 Task: Create a due date automation trigger when advanced on, 2 working days before a card is due add fields without custom field "Resume" set to a date less than 1 days from now at 11:00 AM.
Action: Mouse moved to (981, 213)
Screenshot: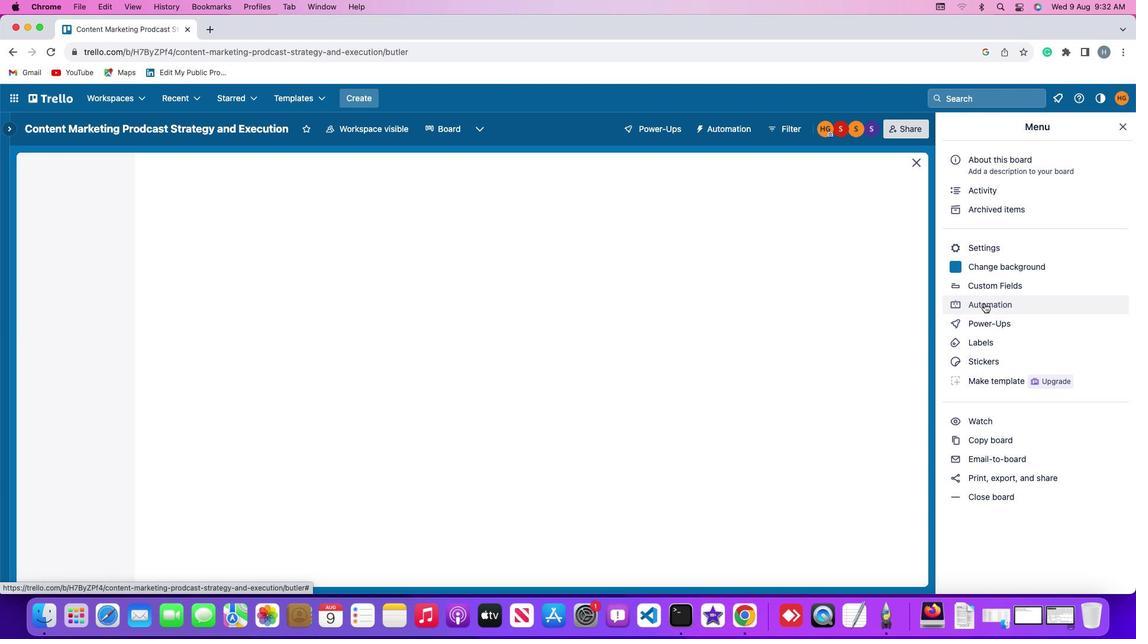 
Action: Mouse pressed left at (981, 213)
Screenshot: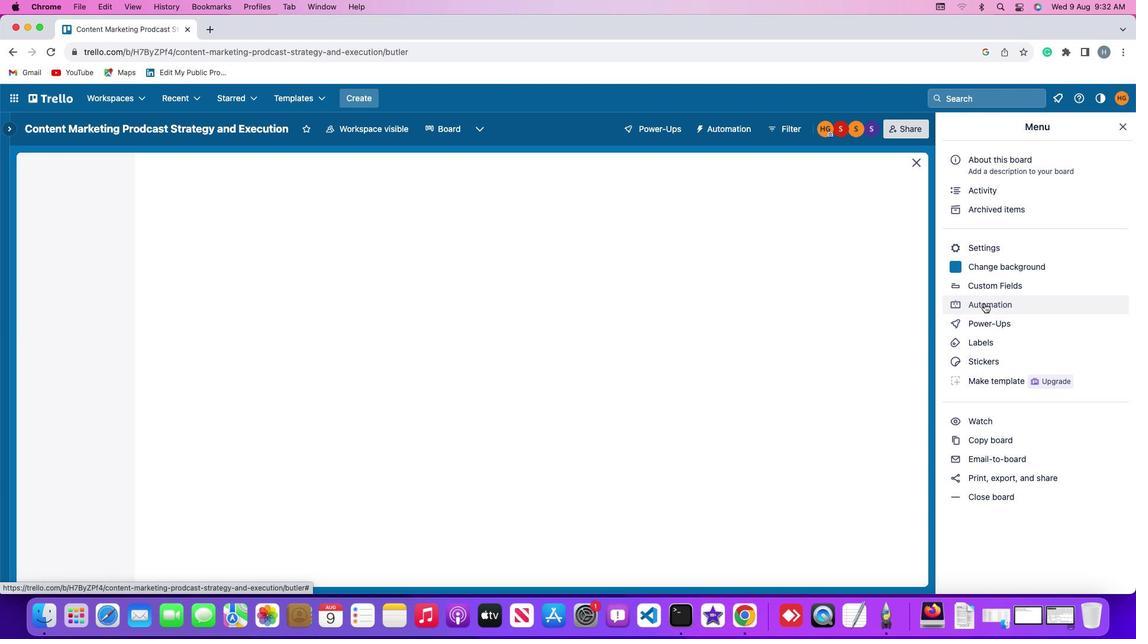 
Action: Mouse pressed left at (981, 213)
Screenshot: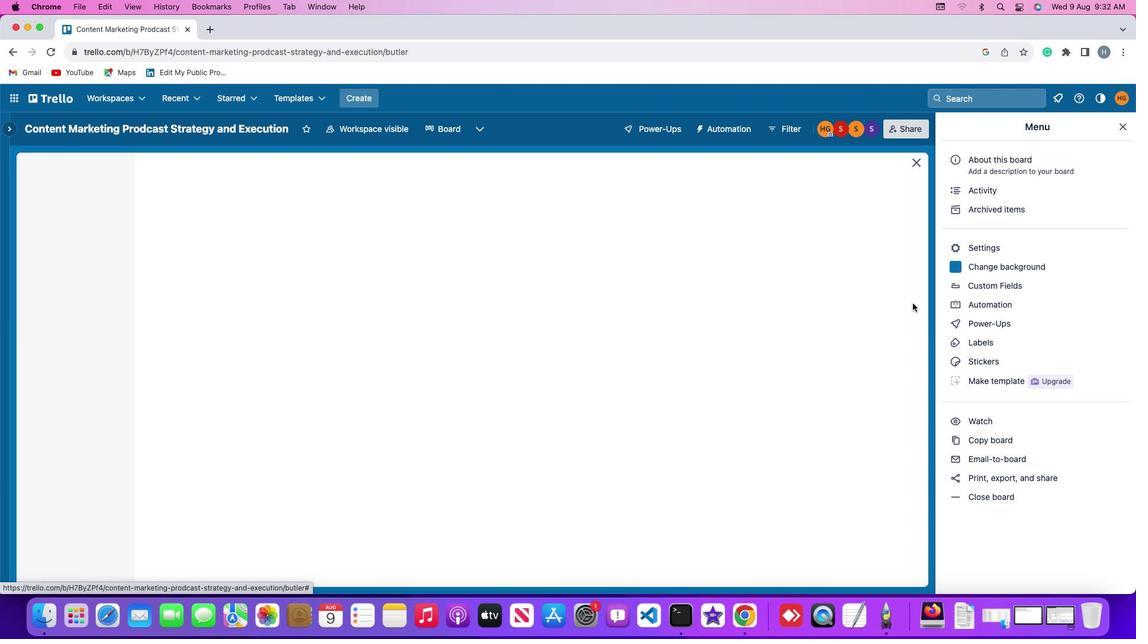 
Action: Mouse moved to (781, 186)
Screenshot: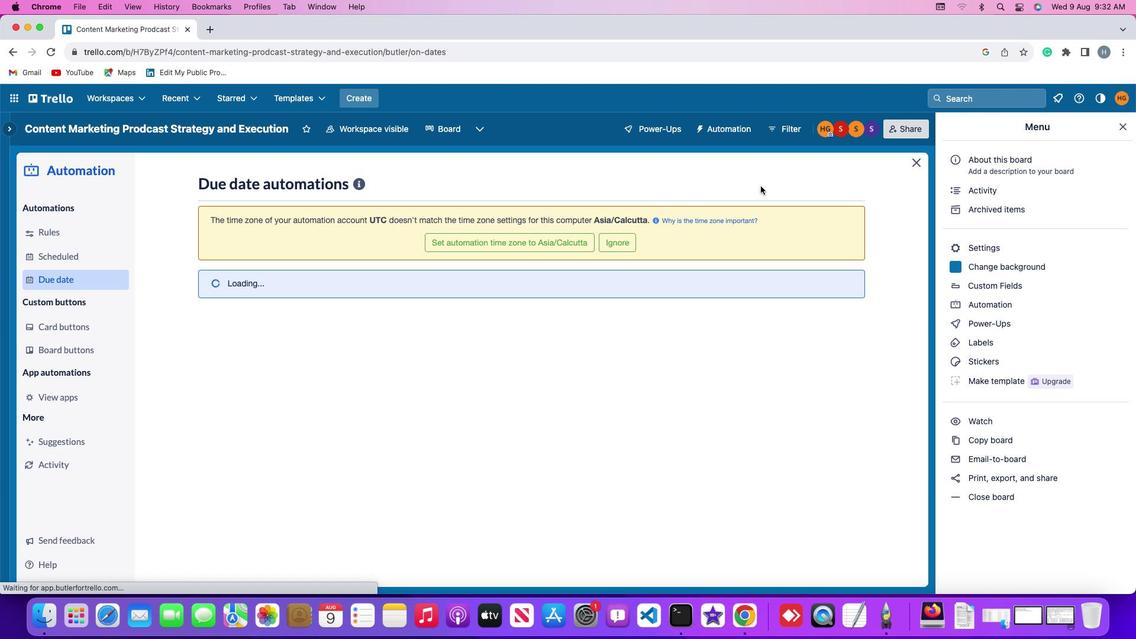 
Action: Mouse pressed left at (781, 186)
Screenshot: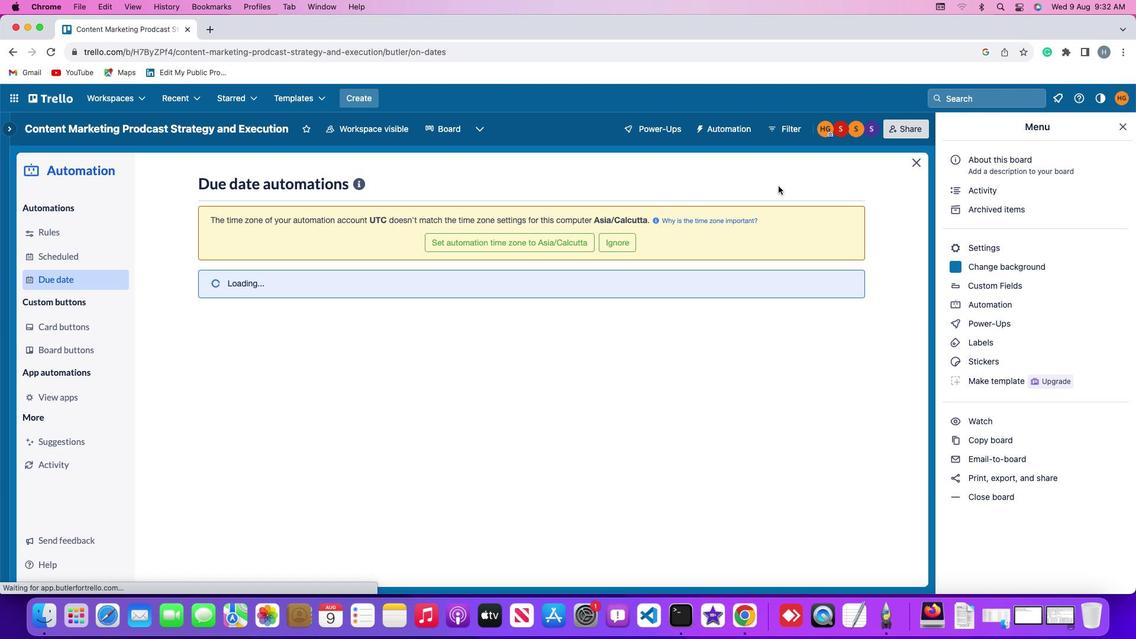
Action: Mouse moved to (939, 71)
Screenshot: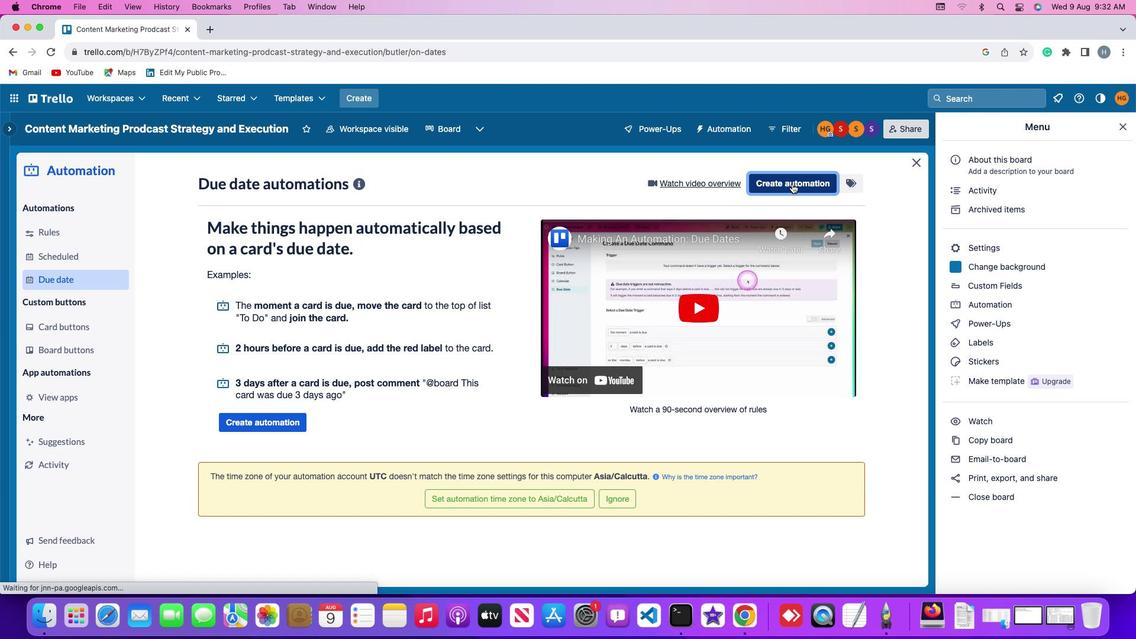 
Action: Mouse pressed left at (939, 71)
Screenshot: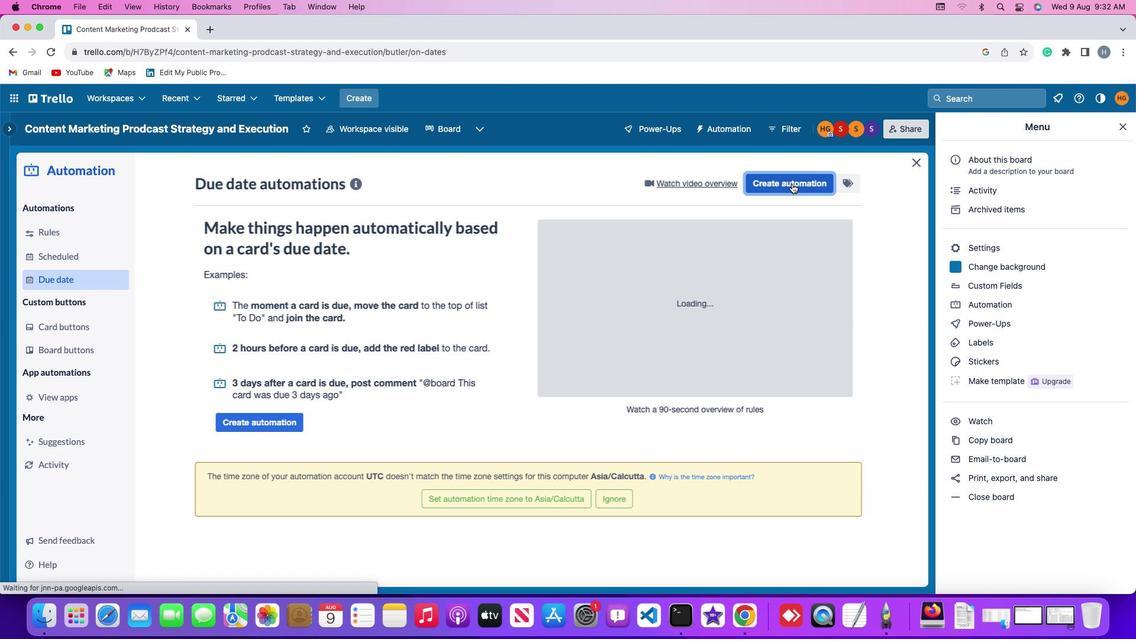 
Action: Mouse moved to (852, 210)
Screenshot: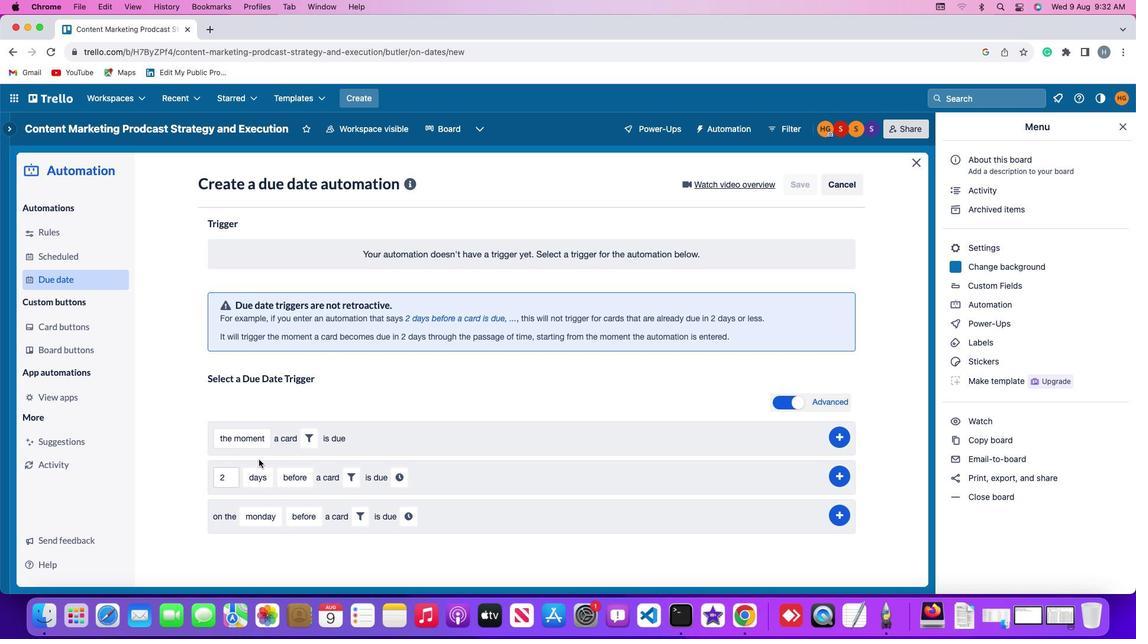 
Action: Mouse pressed left at (852, 210)
Screenshot: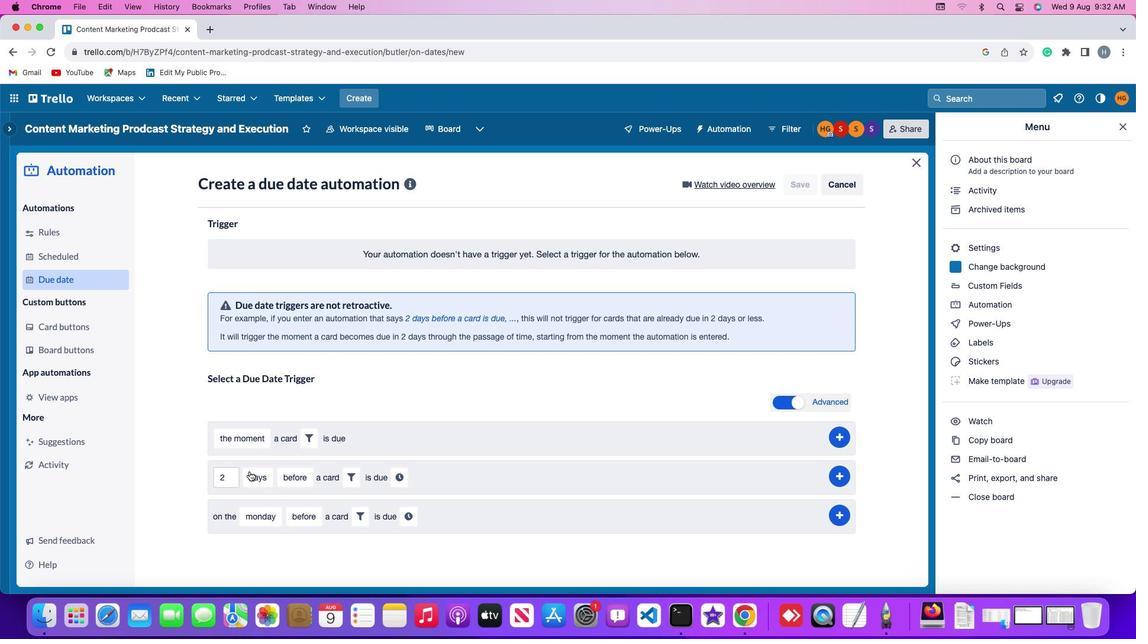 
Action: Mouse moved to (820, 423)
Screenshot: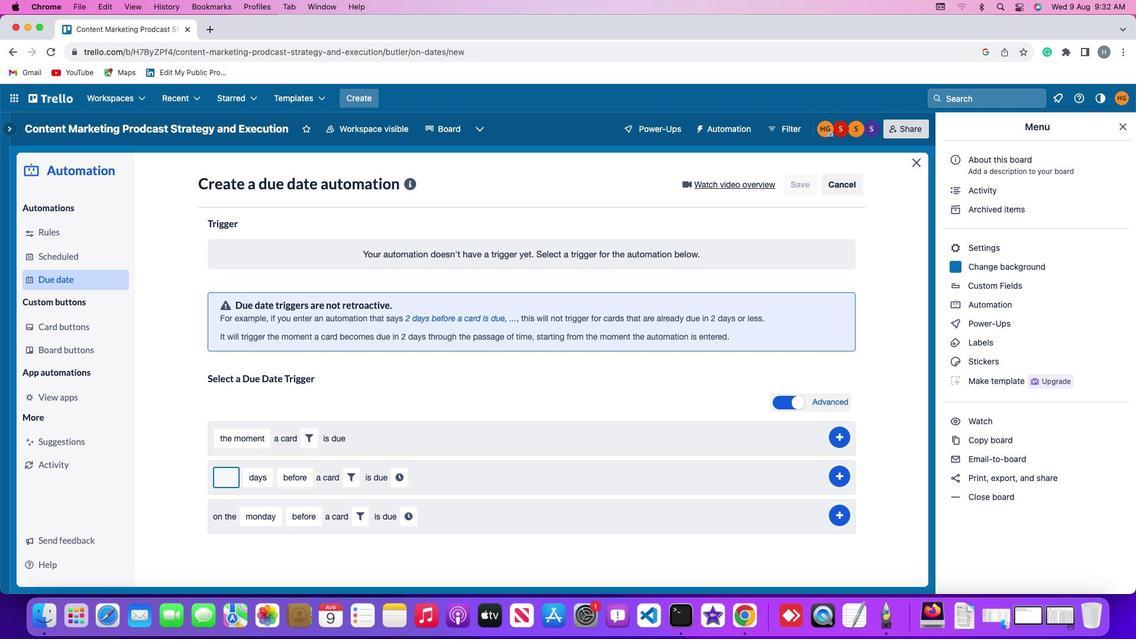
Action: Mouse pressed left at (820, 423)
Screenshot: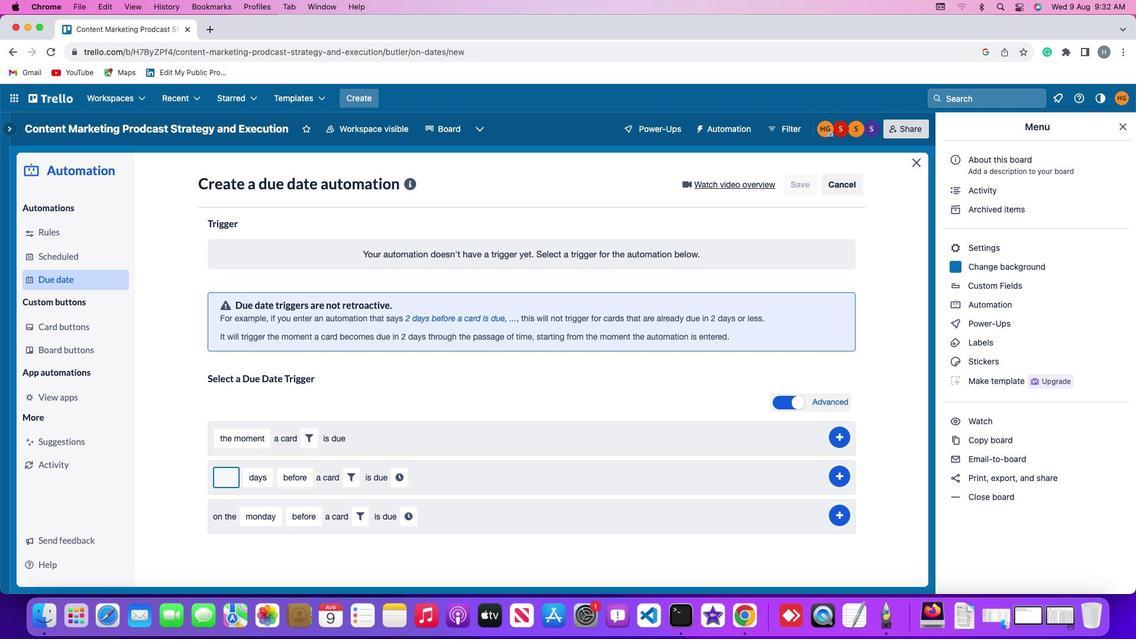 
Action: Key pressed Key.backspace'2'
Screenshot: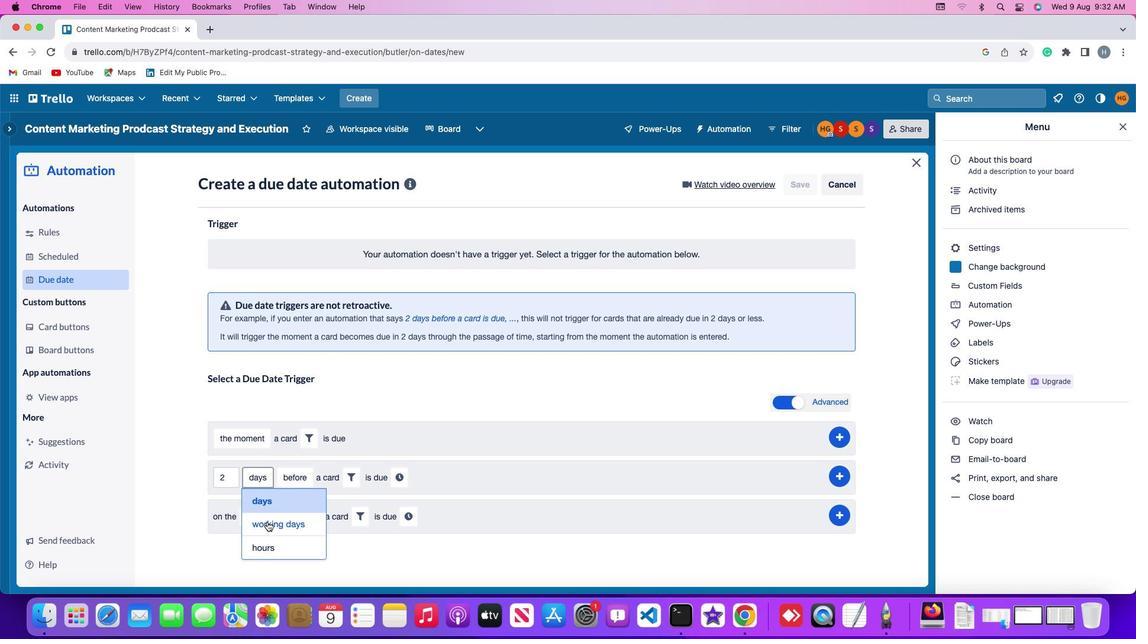 
Action: Mouse moved to (827, 424)
Screenshot: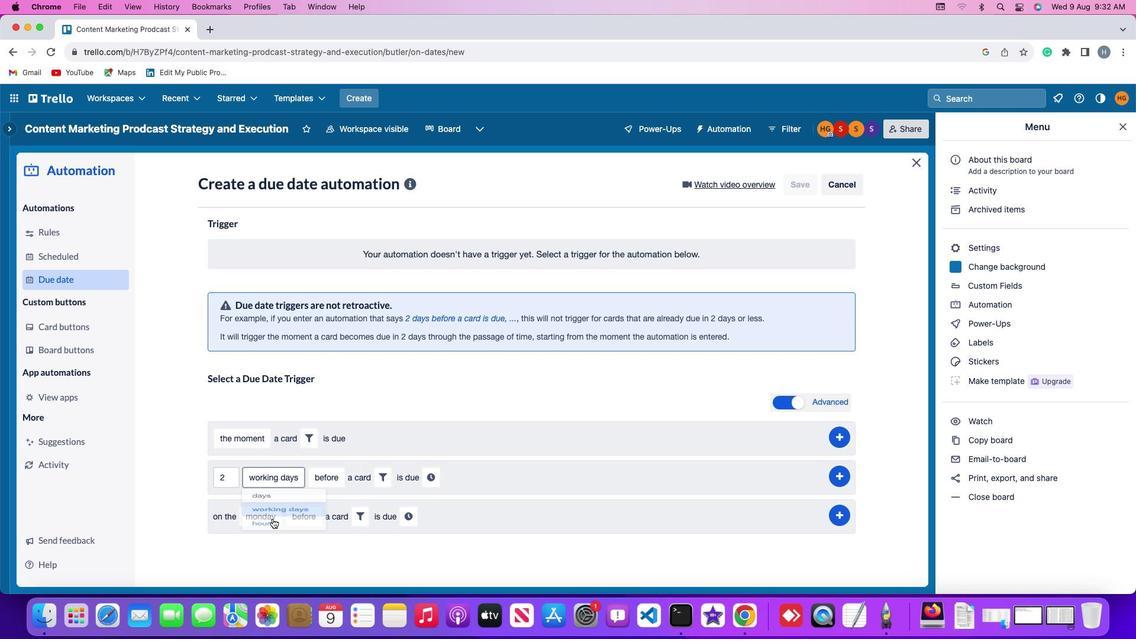 
Action: Mouse pressed left at (827, 424)
Screenshot: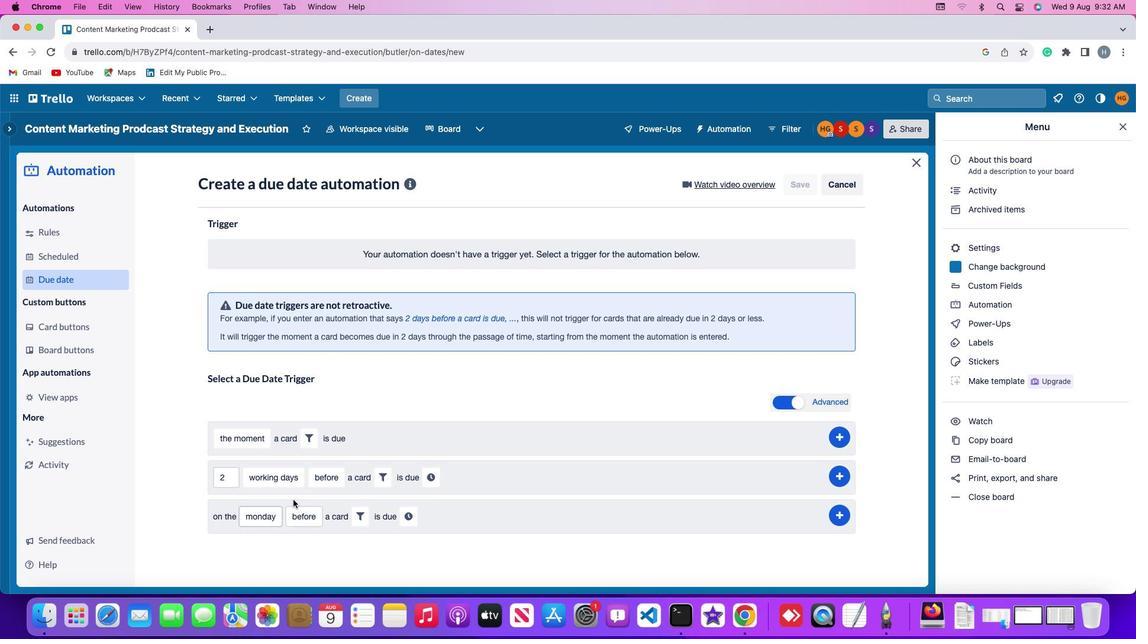 
Action: Mouse moved to (826, 475)
Screenshot: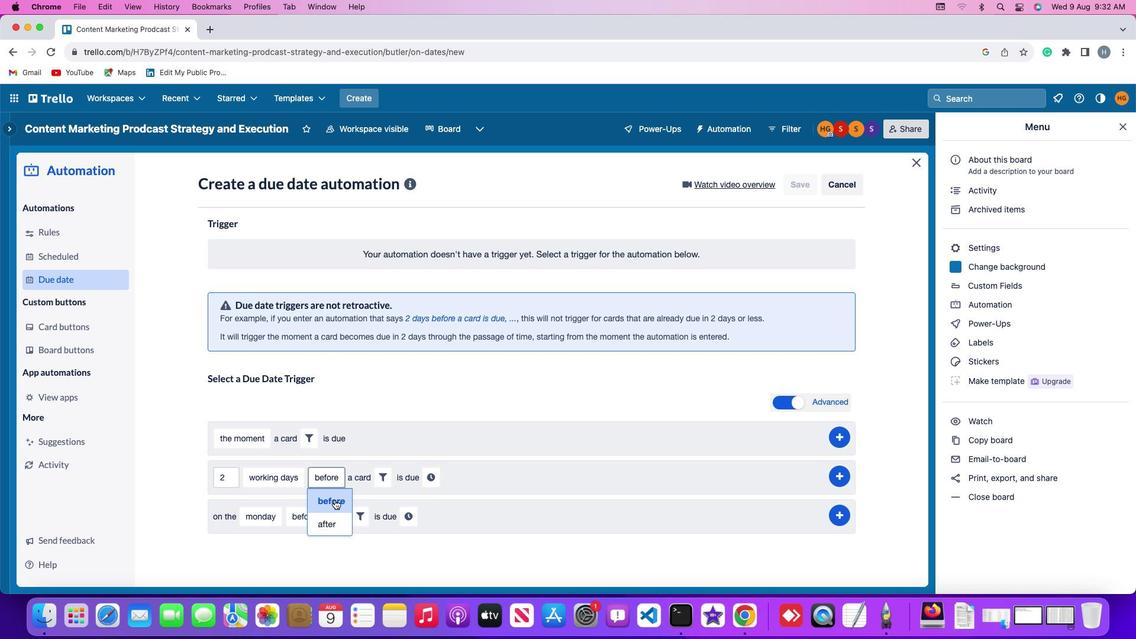 
Action: Mouse pressed left at (826, 475)
Screenshot: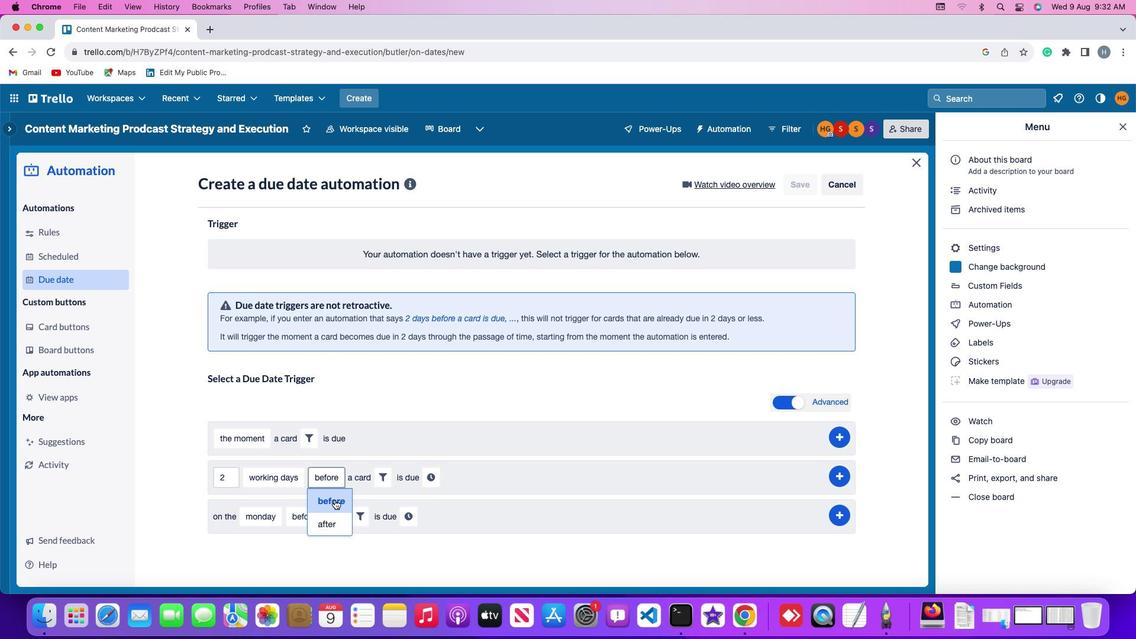 
Action: Mouse moved to (840, 420)
Screenshot: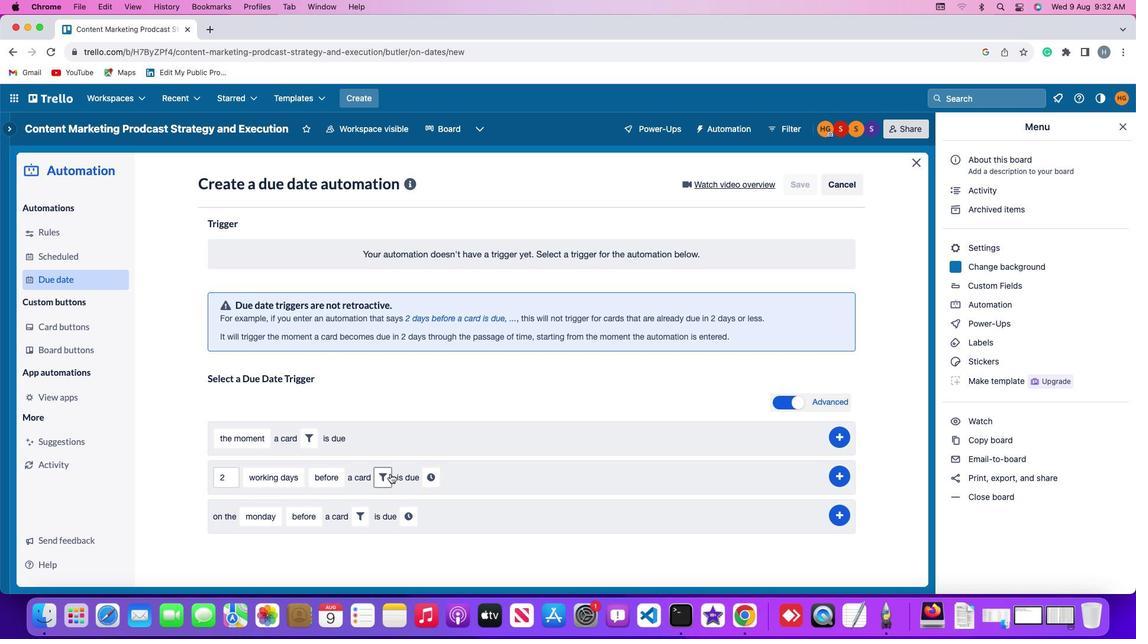 
Action: Mouse pressed left at (840, 420)
Screenshot: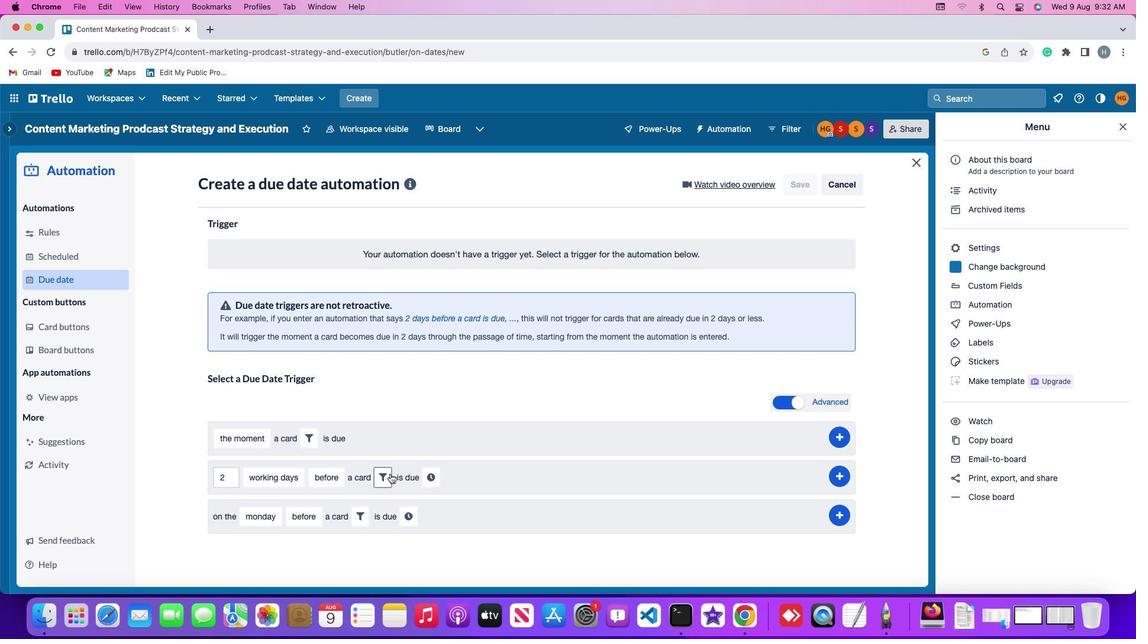 
Action: Mouse moved to (840, 449)
Screenshot: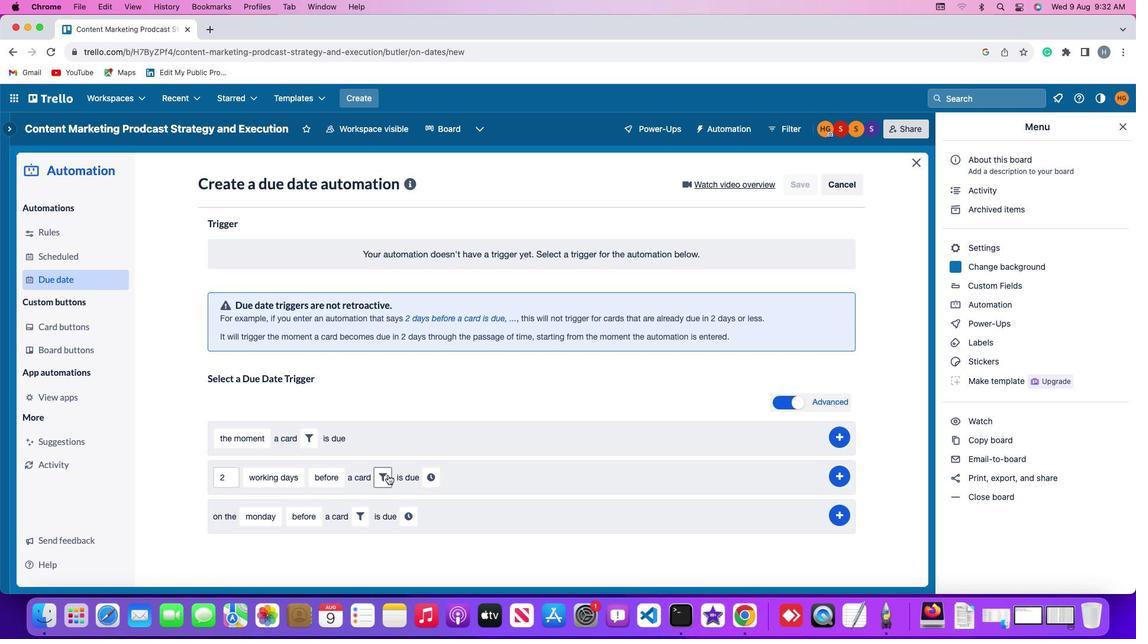 
Action: Mouse pressed left at (840, 449)
Screenshot: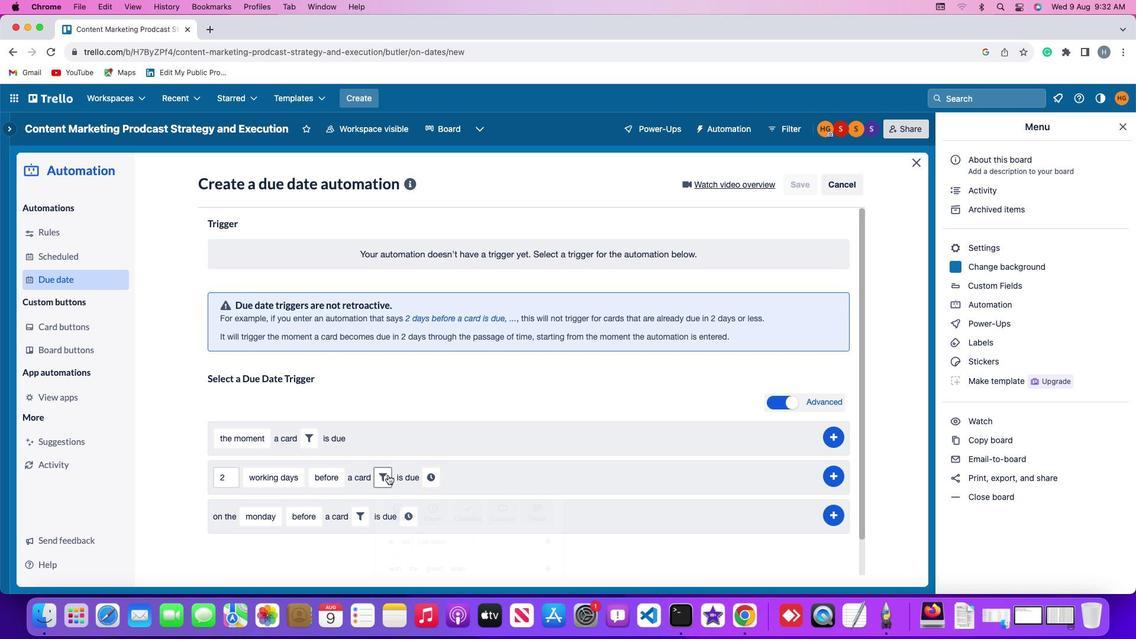 
Action: Mouse moved to (852, 418)
Screenshot: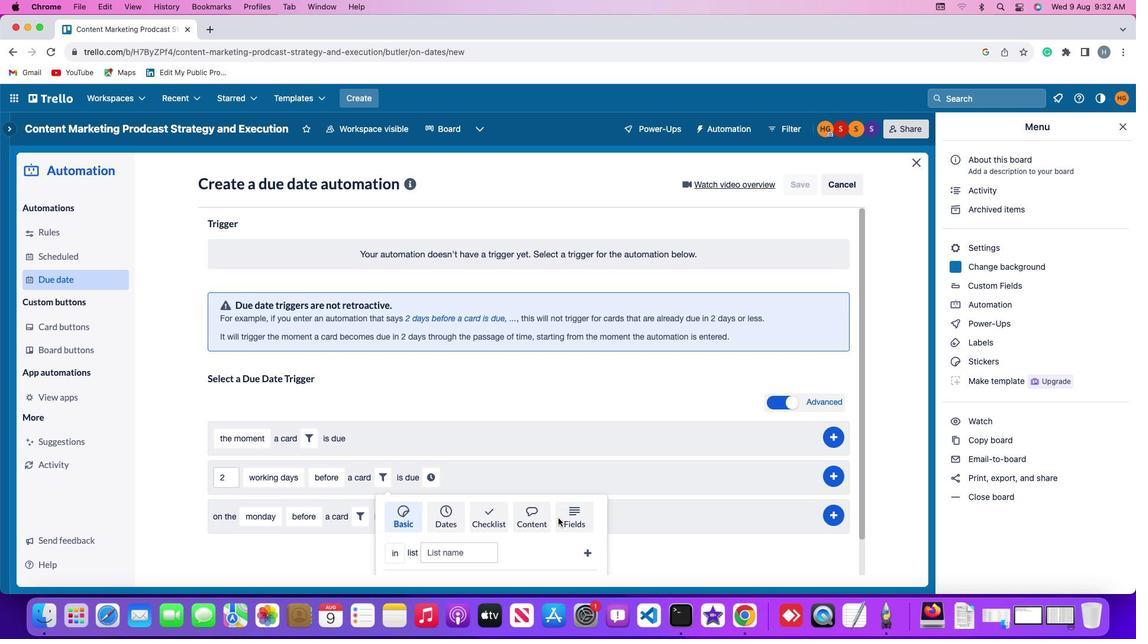
Action: Mouse pressed left at (852, 418)
Screenshot: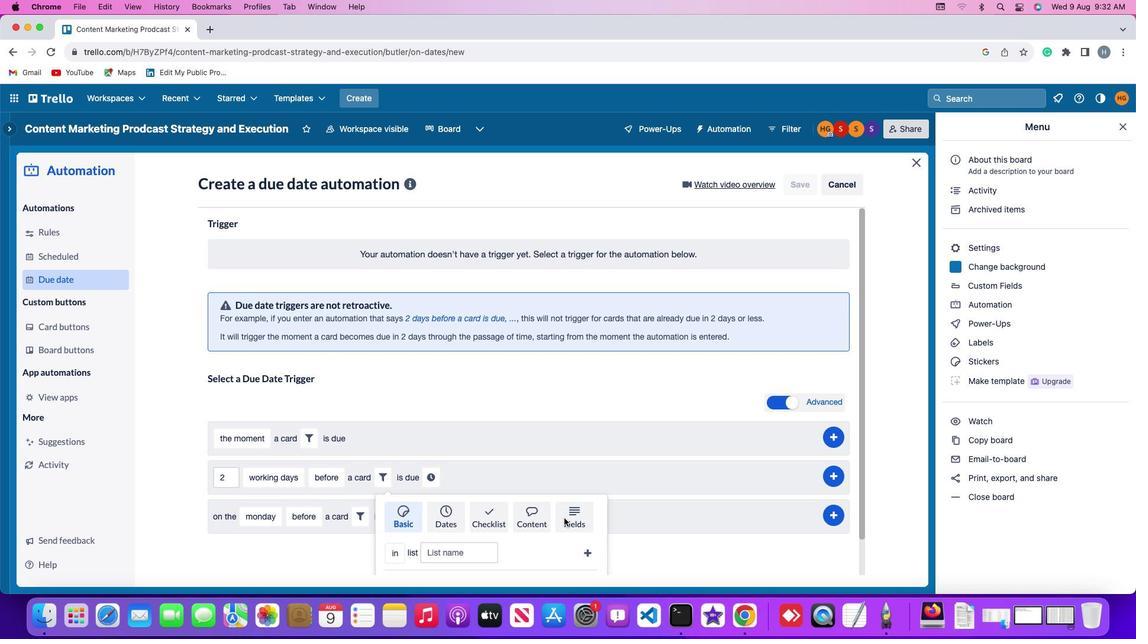
Action: Mouse moved to (891, 468)
Screenshot: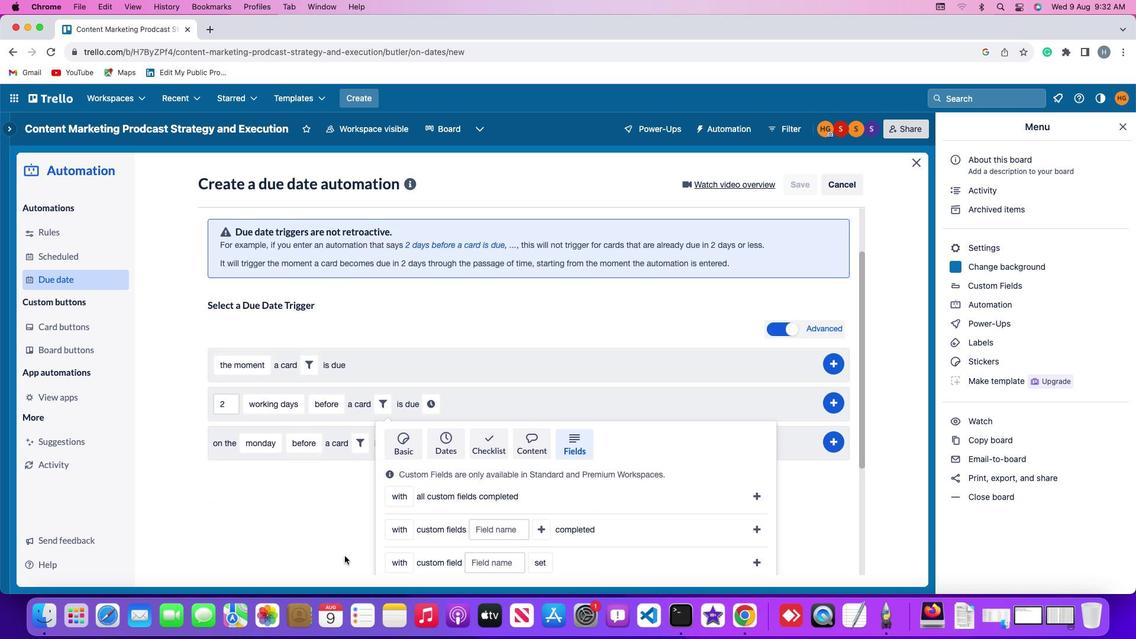 
Action: Mouse pressed left at (891, 468)
Screenshot: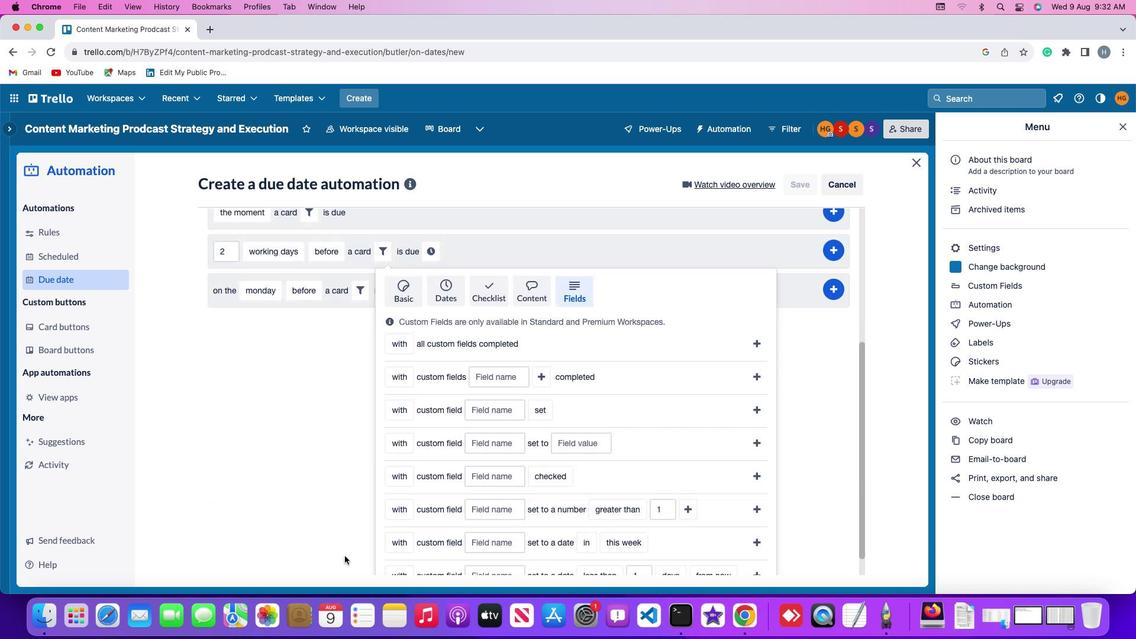 
Action: Mouse moved to (843, 516)
Screenshot: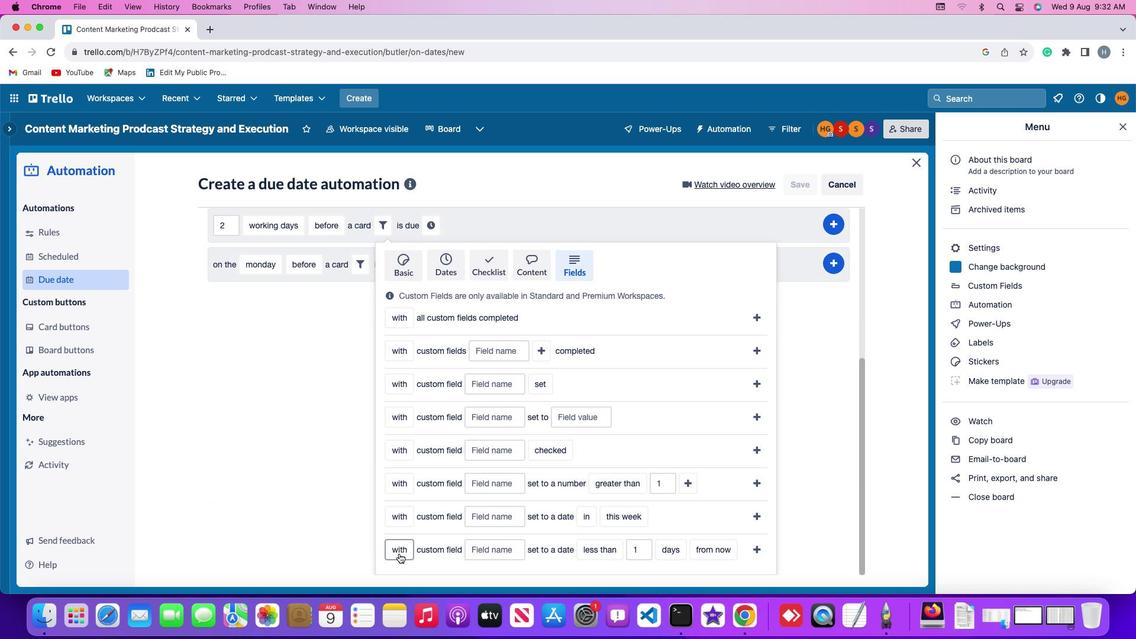 
Action: Mouse scrolled (843, 516) with delta (768, -148)
Screenshot: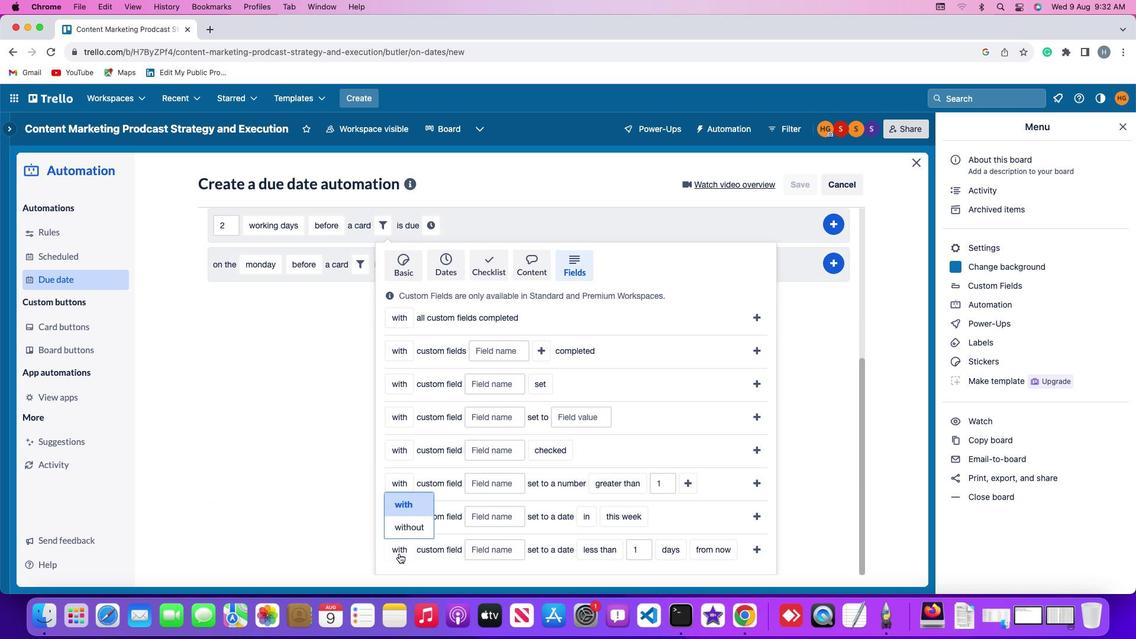 
Action: Mouse scrolled (843, 516) with delta (768, -148)
Screenshot: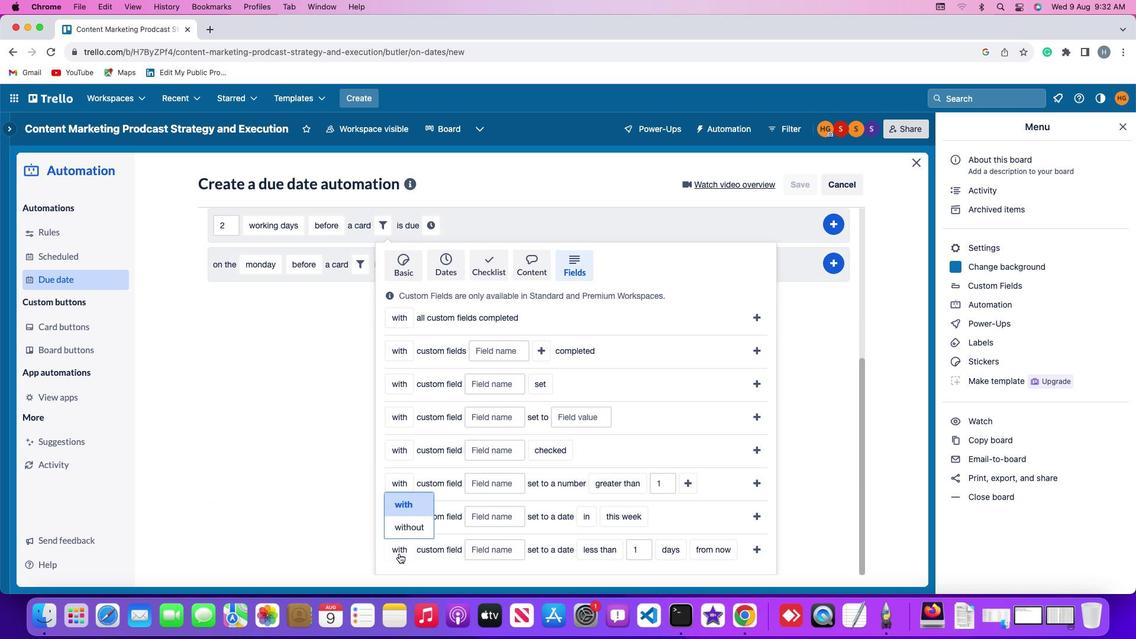 
Action: Mouse scrolled (843, 516) with delta (768, -150)
Screenshot: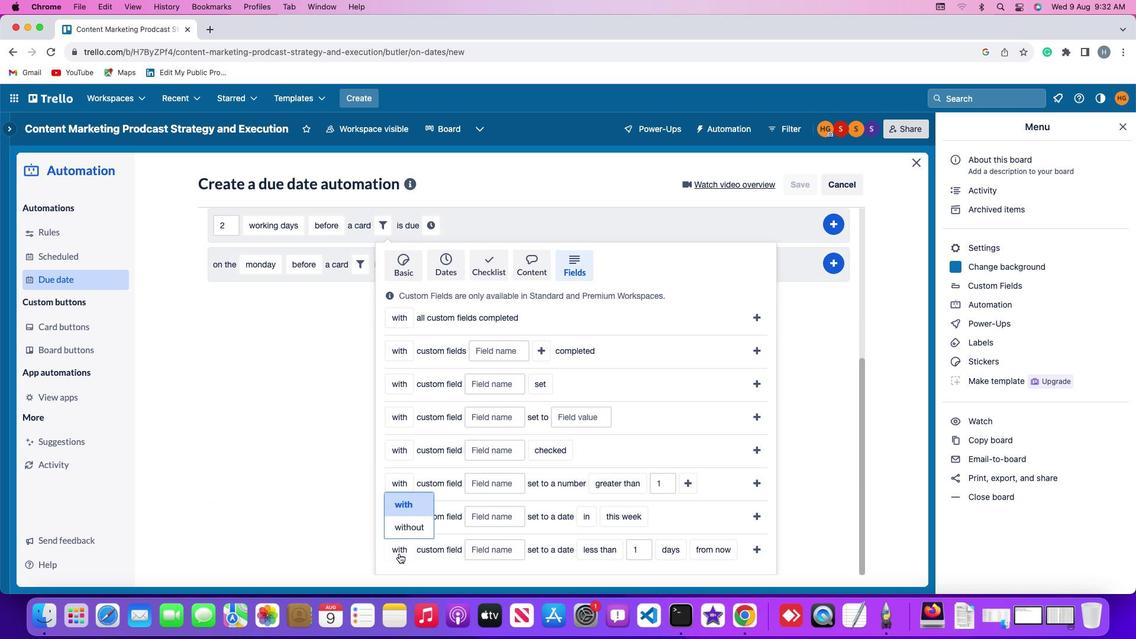 
Action: Mouse scrolled (843, 516) with delta (768, -151)
Screenshot: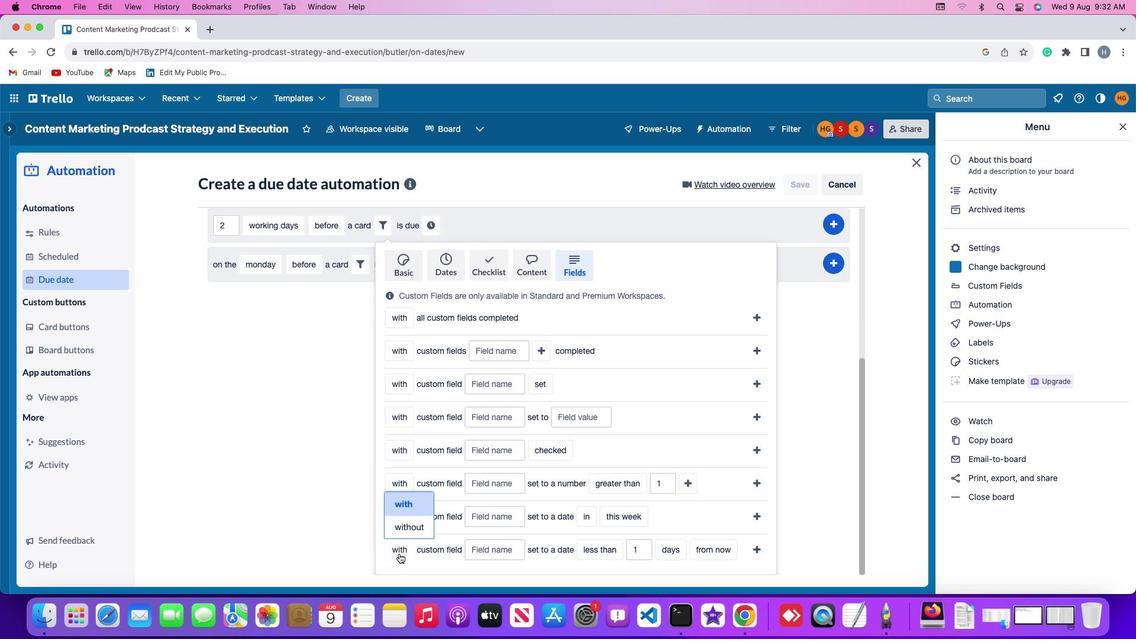 
Action: Mouse scrolled (843, 516) with delta (768, -152)
Screenshot: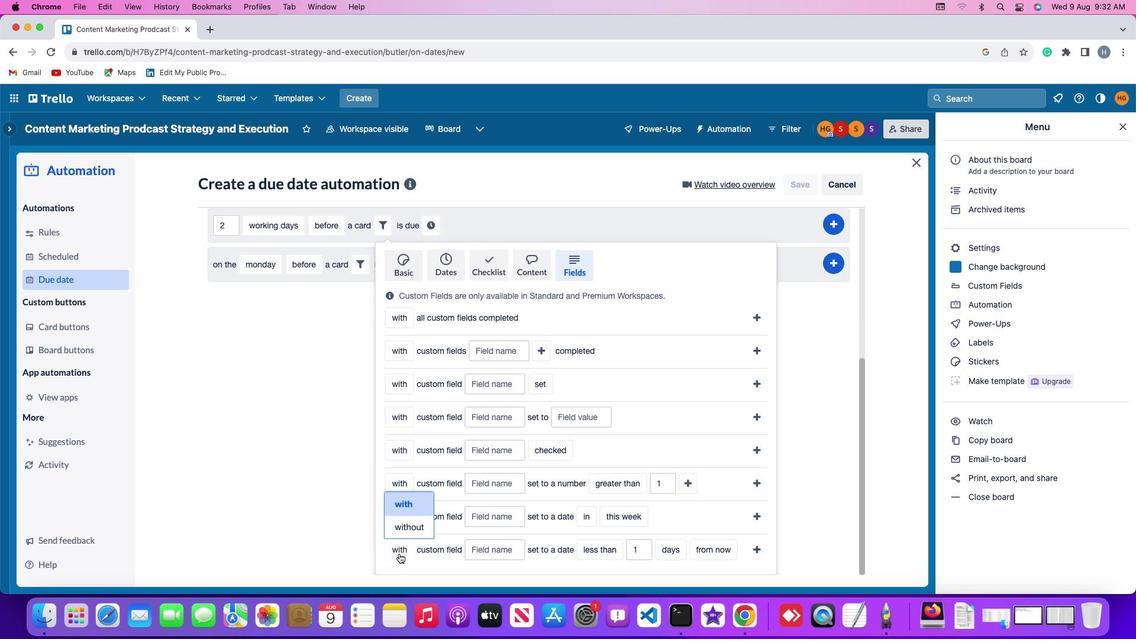 
Action: Mouse scrolled (843, 516) with delta (768, -153)
Screenshot: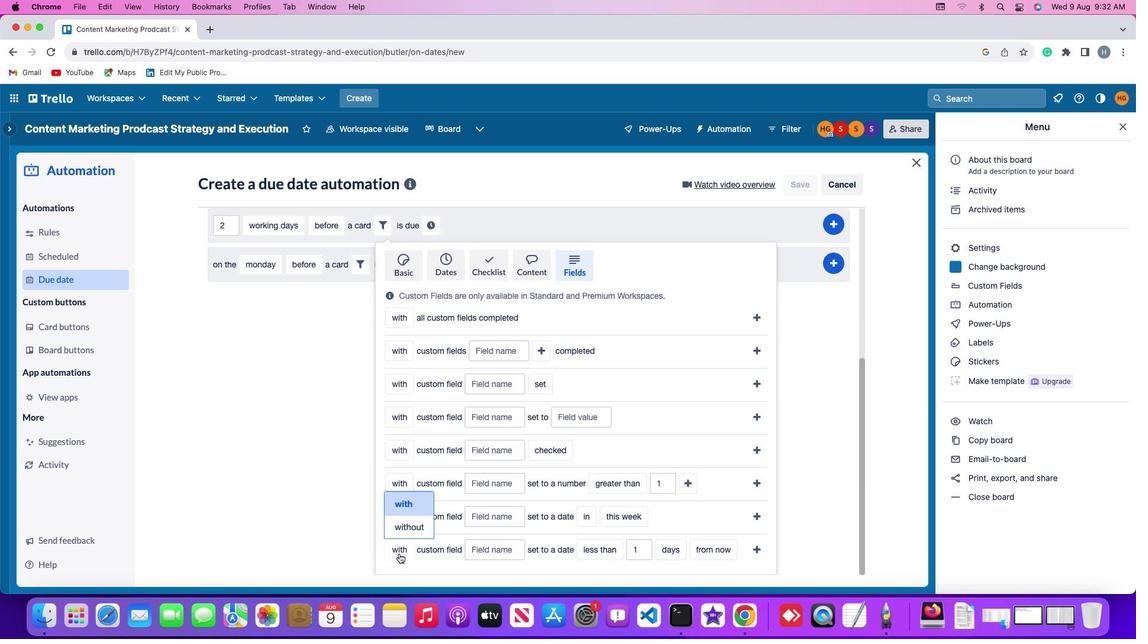
Action: Mouse scrolled (843, 516) with delta (768, -153)
Screenshot: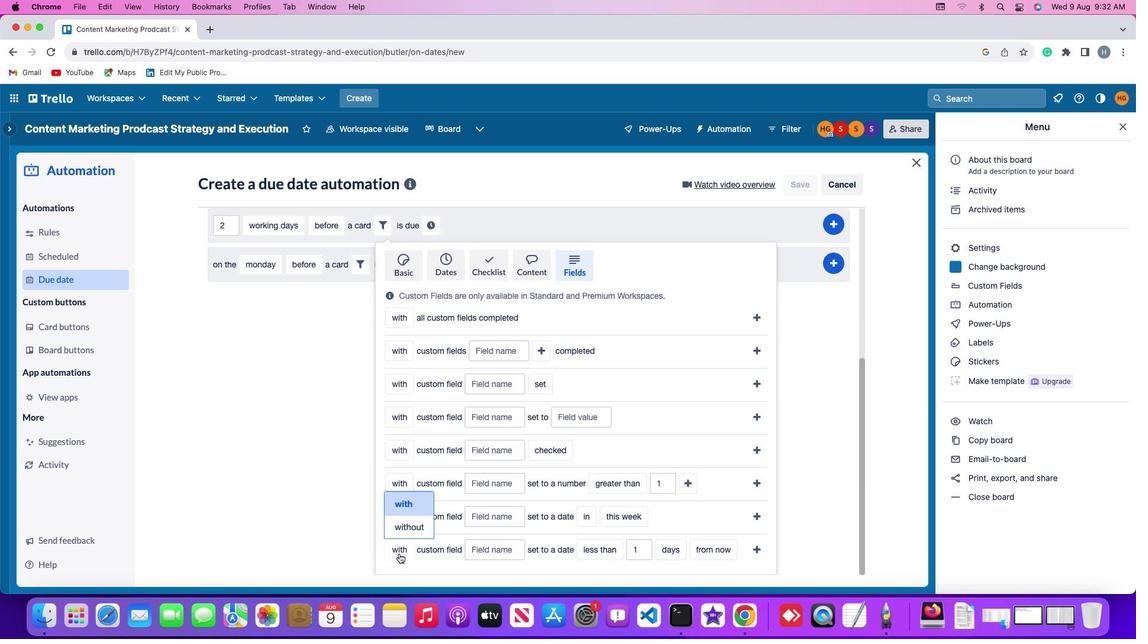 
Action: Mouse scrolled (843, 516) with delta (768, -148)
Screenshot: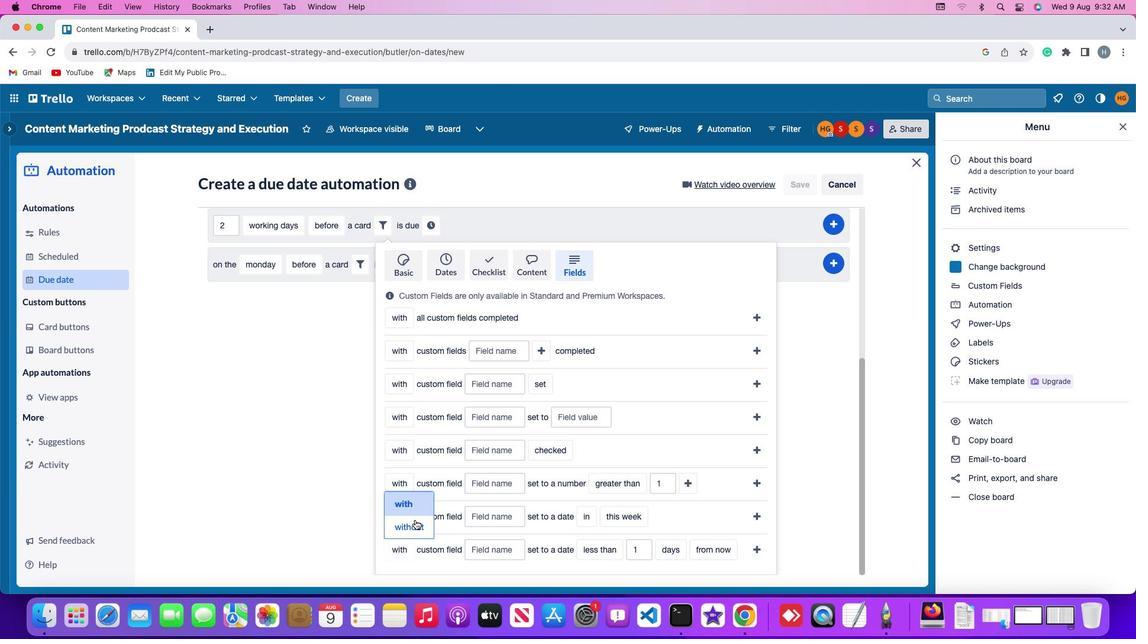 
Action: Mouse scrolled (843, 516) with delta (768, -148)
Screenshot: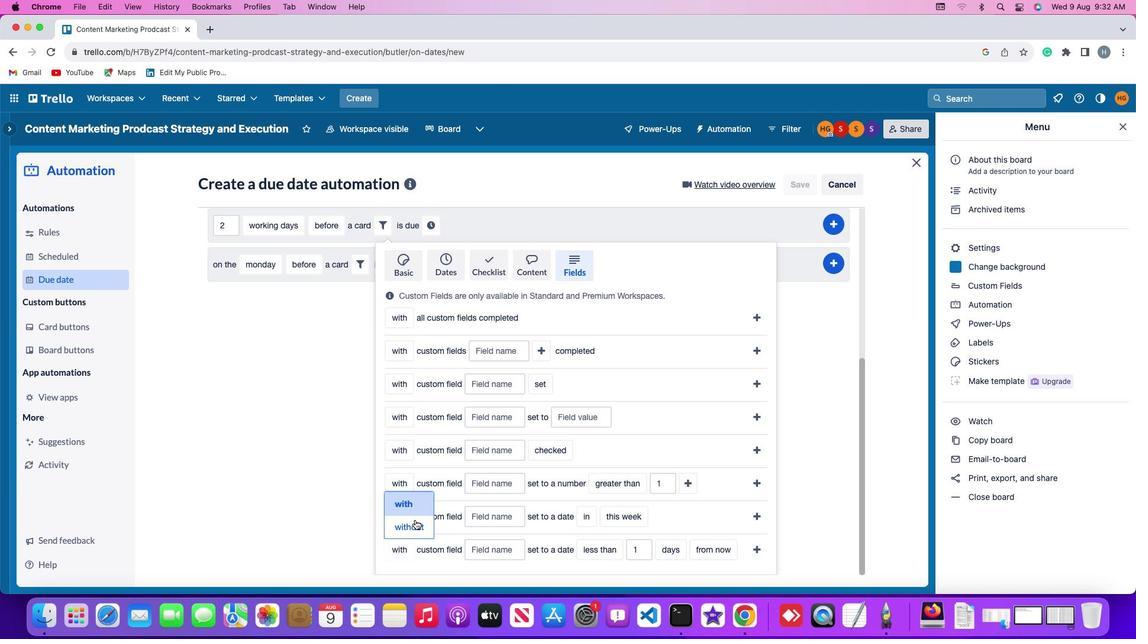 
Action: Mouse scrolled (843, 516) with delta (768, -150)
Screenshot: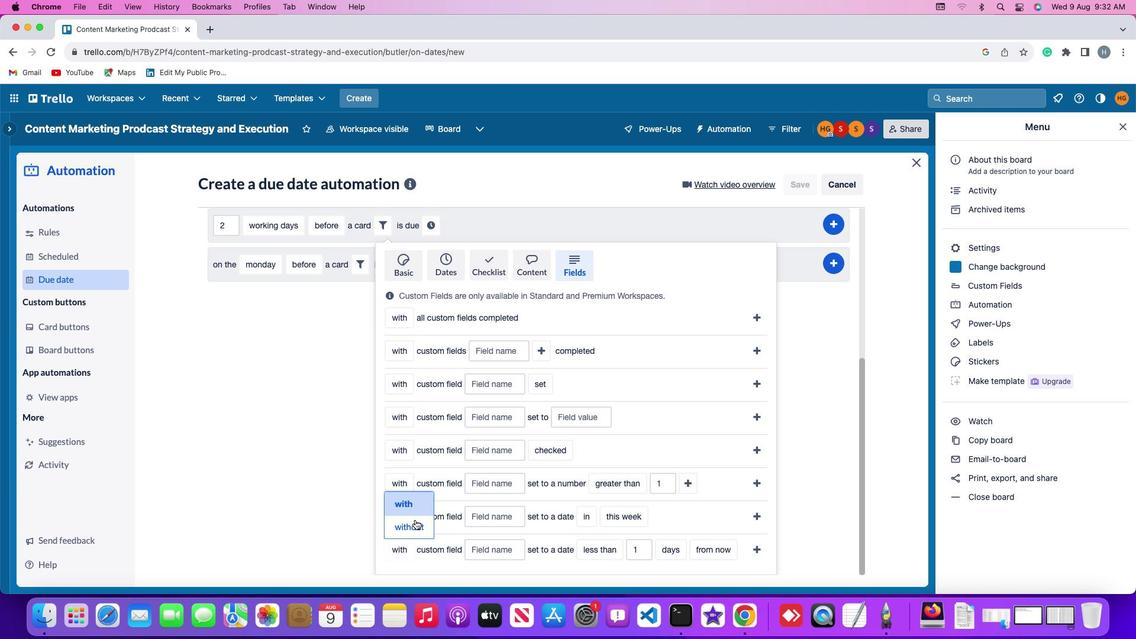 
Action: Mouse scrolled (843, 516) with delta (768, -151)
Screenshot: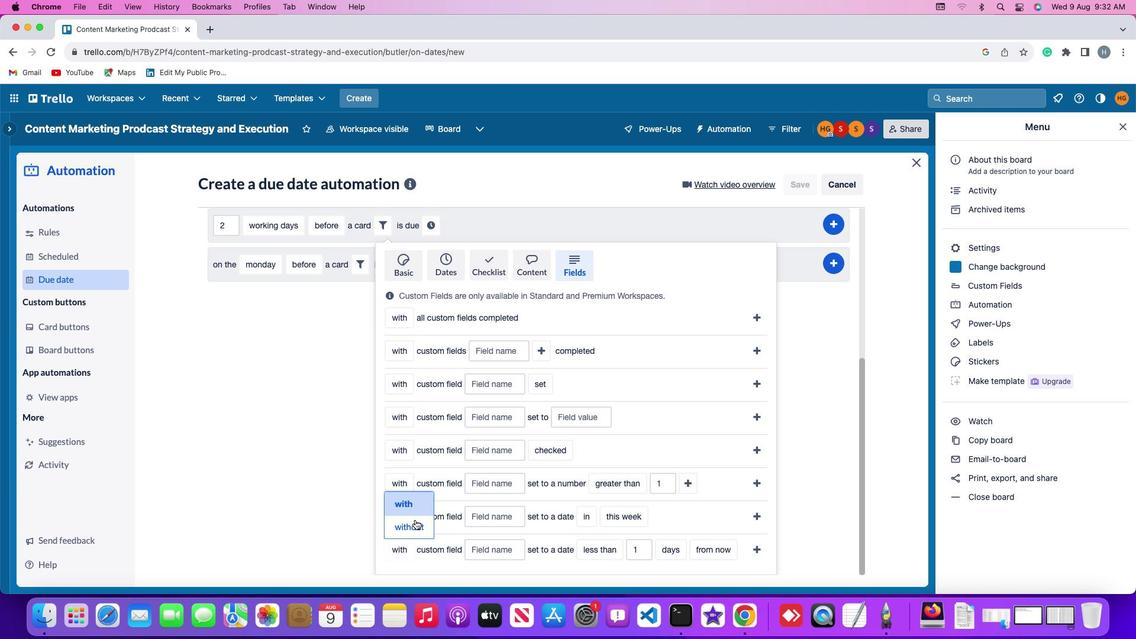 
Action: Mouse moved to (855, 513)
Screenshot: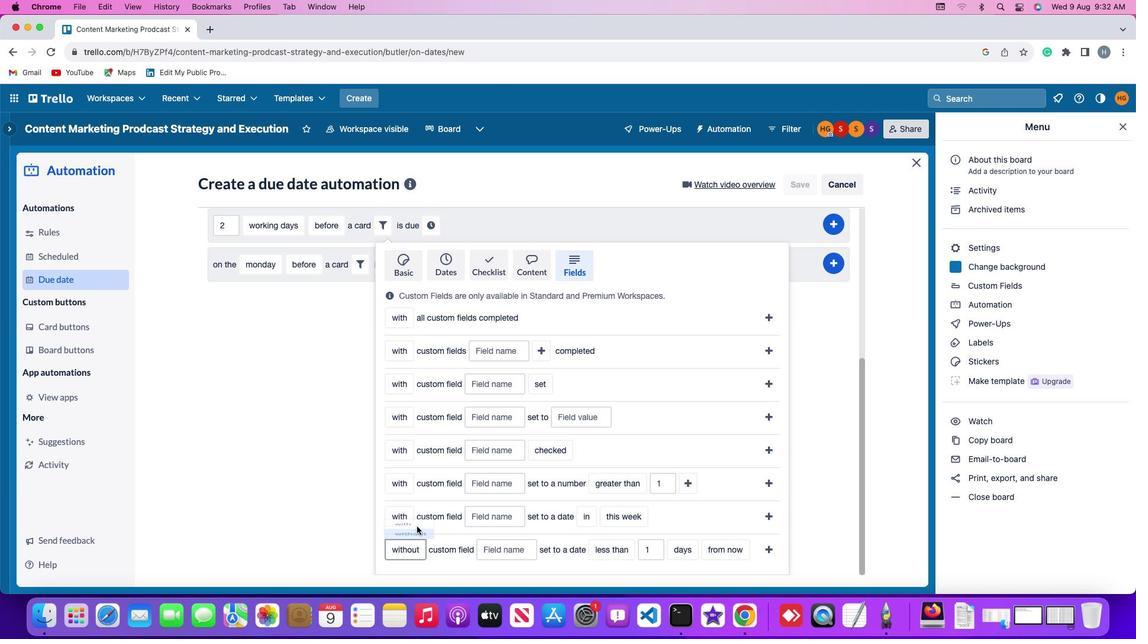 
Action: Mouse pressed left at (855, 513)
Screenshot: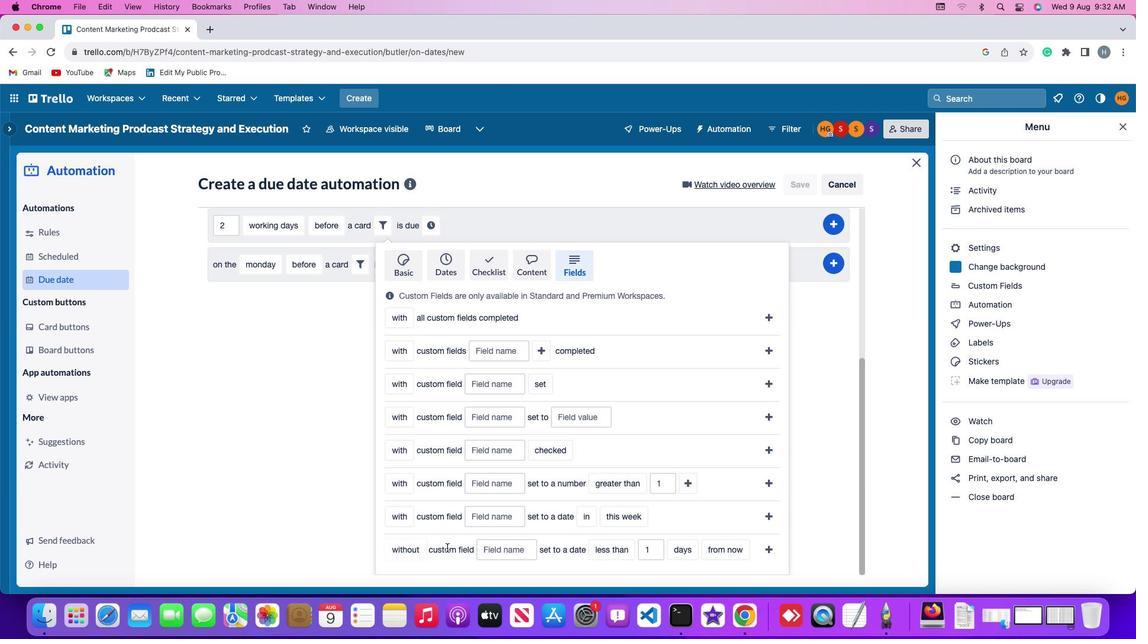 
Action: Mouse moved to (858, 478)
Screenshot: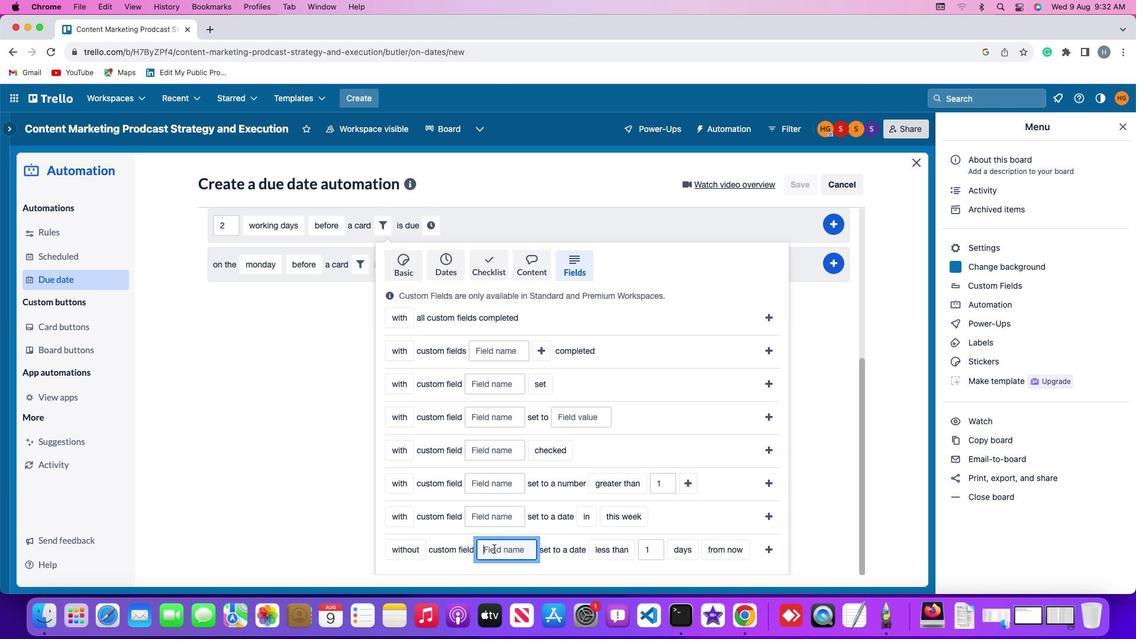
Action: Mouse pressed left at (858, 478)
Screenshot: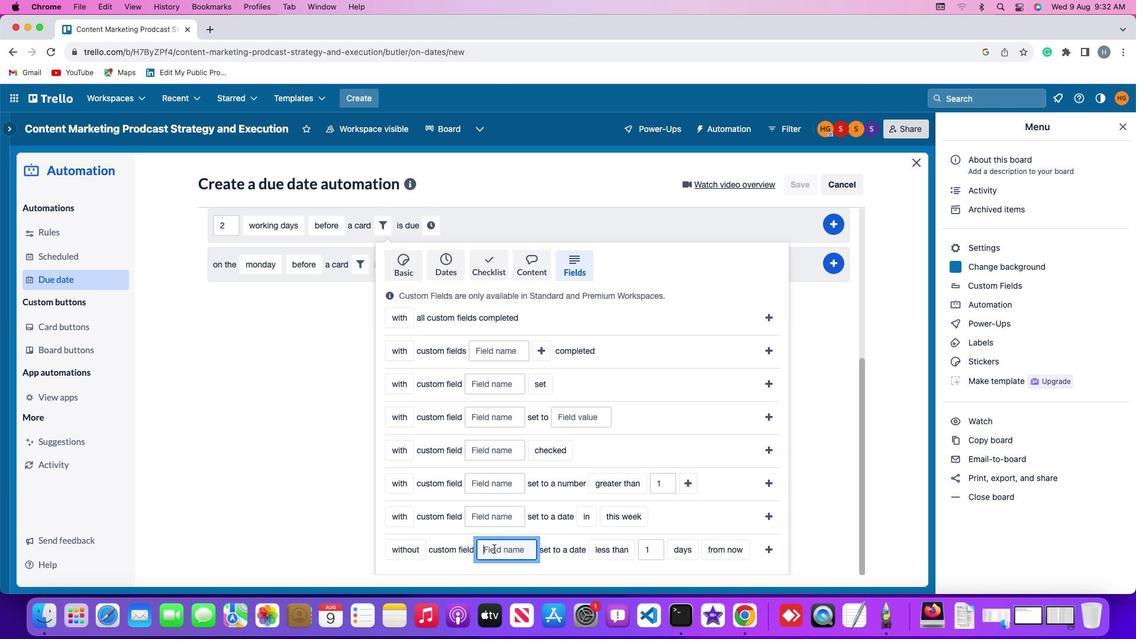 
Action: Mouse moved to (875, 507)
Screenshot: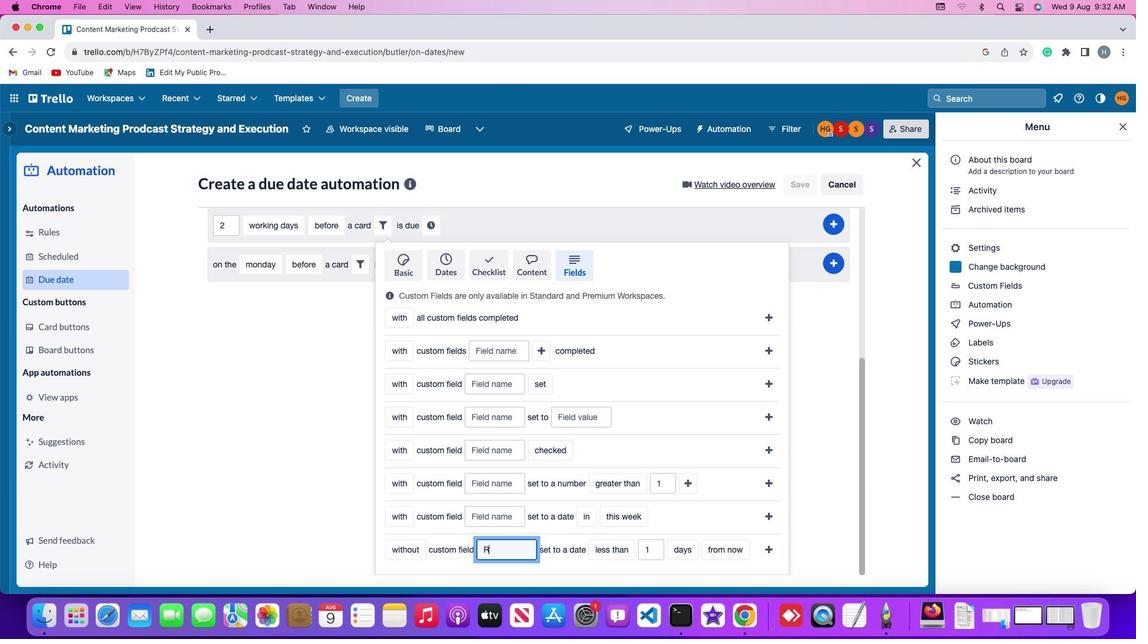 
Action: Mouse pressed left at (875, 507)
Screenshot: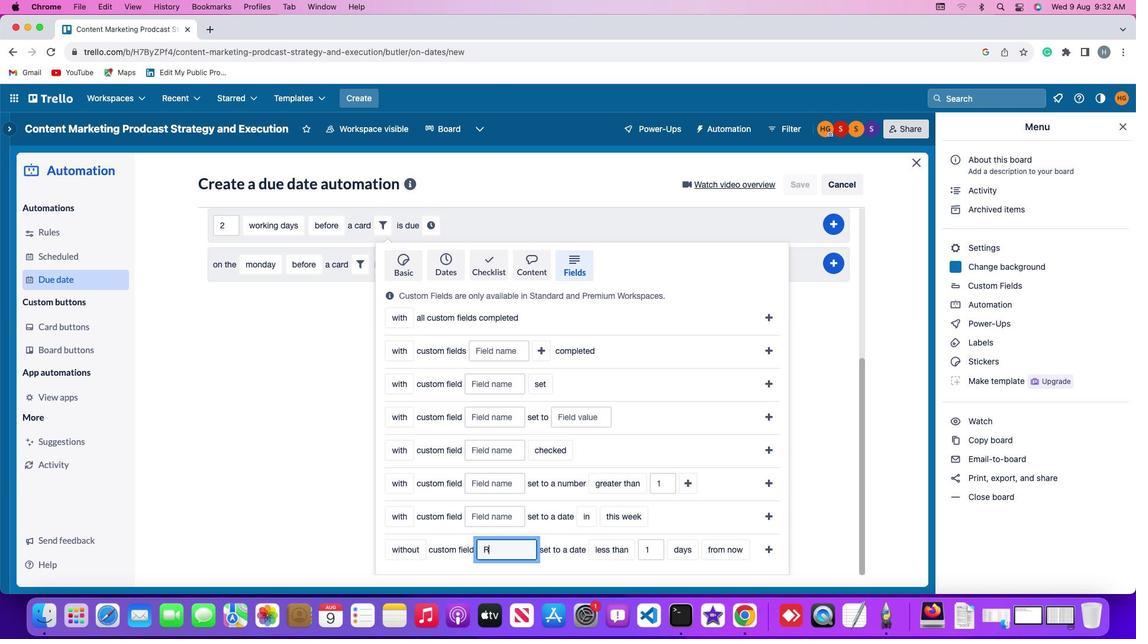 
Action: Key pressed Key.shift'R''e''s''u''m''e'
Screenshot: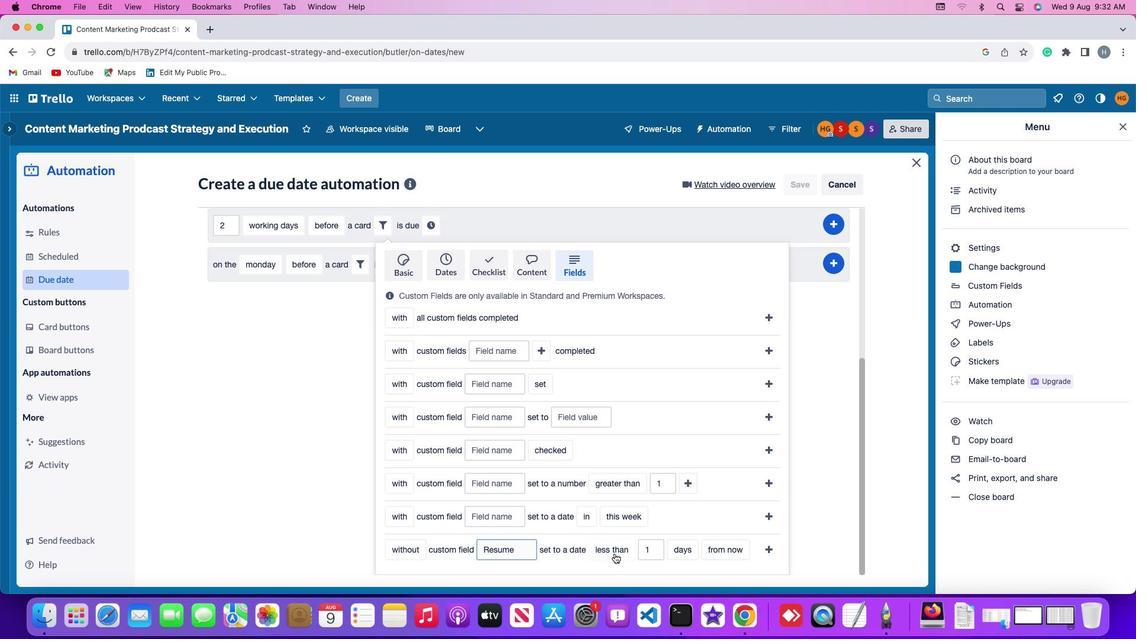 
Action: Mouse moved to (901, 513)
Screenshot: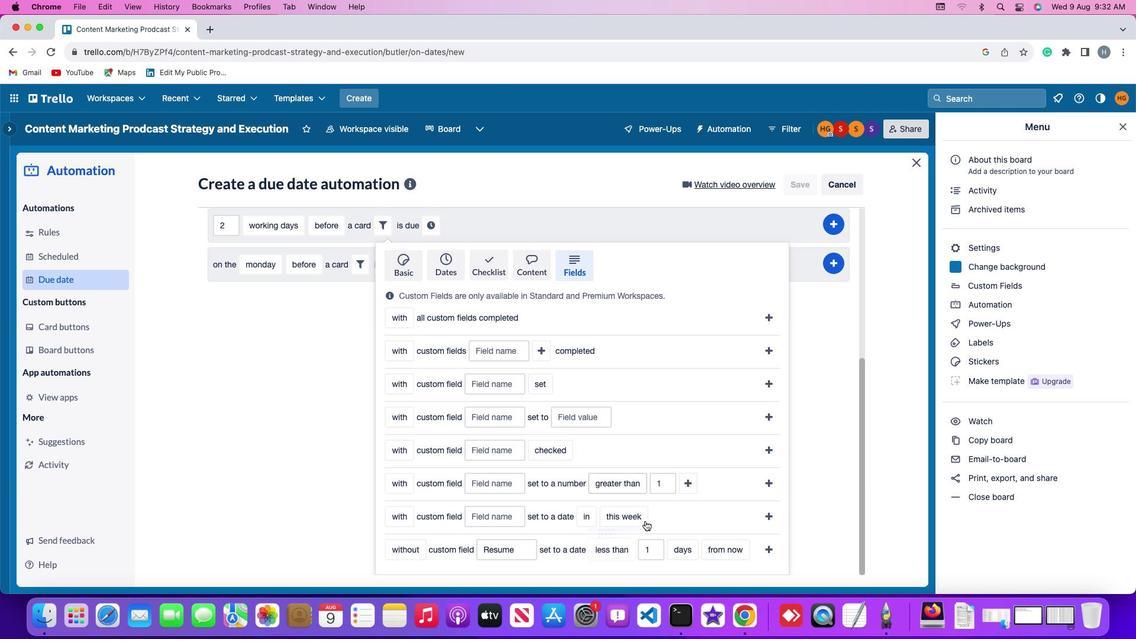 
Action: Mouse pressed left at (901, 513)
Screenshot: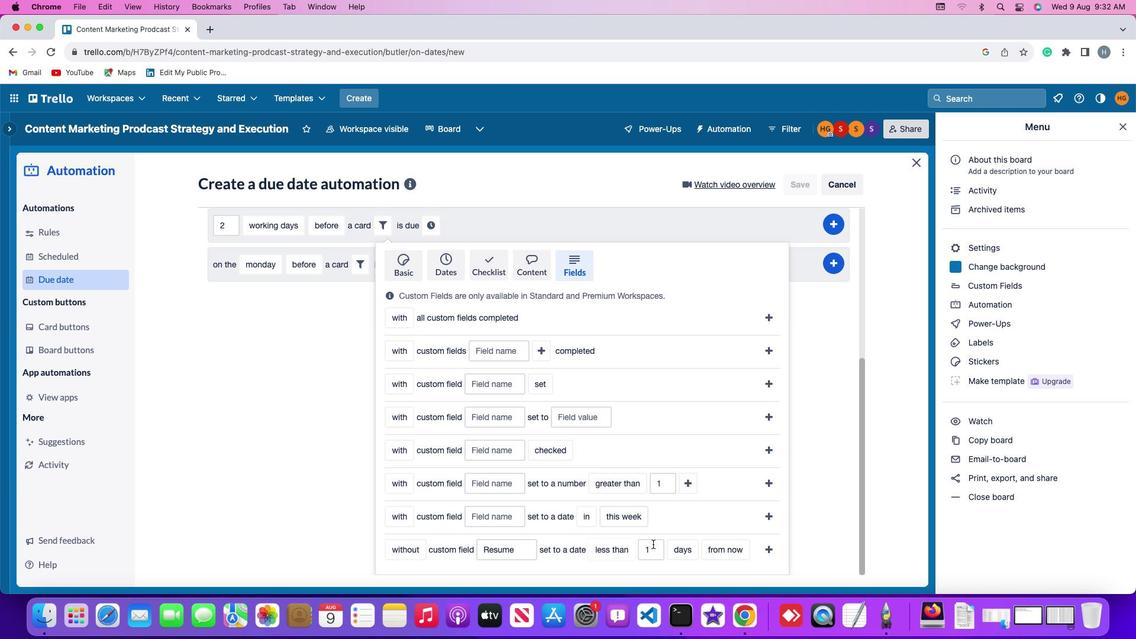 
Action: Mouse moved to (904, 407)
Screenshot: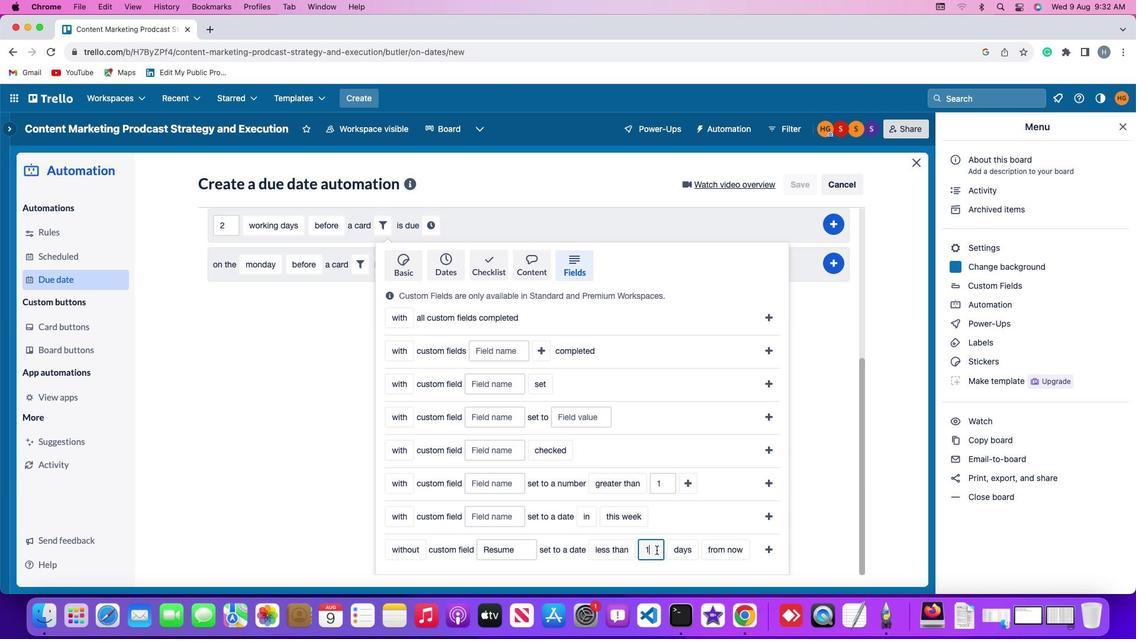
Action: Mouse pressed left at (904, 407)
Screenshot: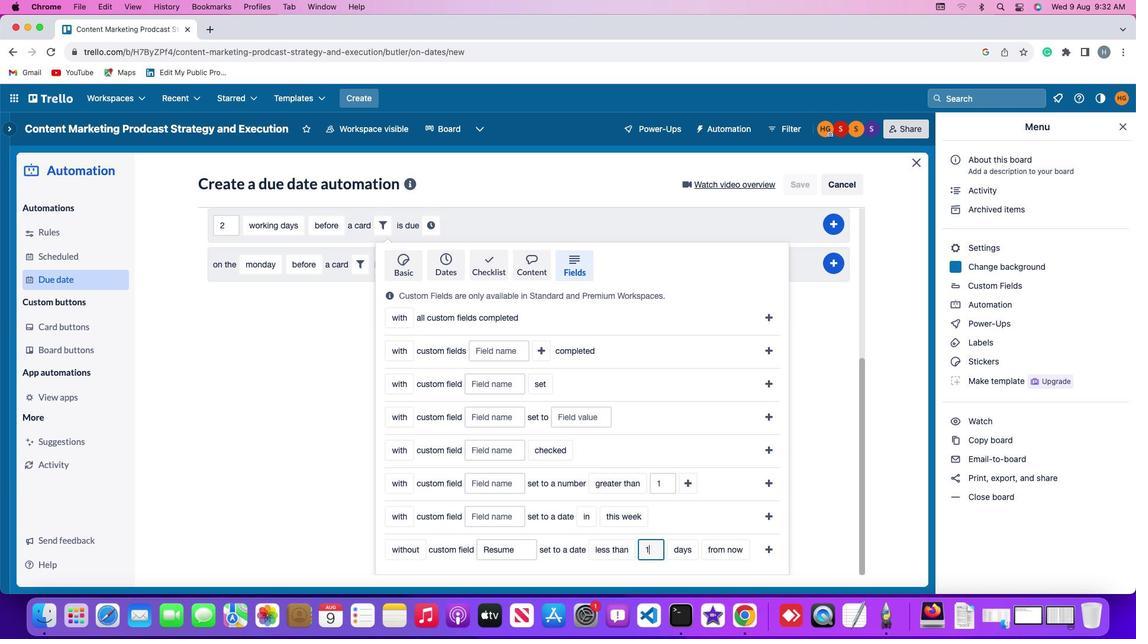 
Action: Mouse moved to (910, 509)
Screenshot: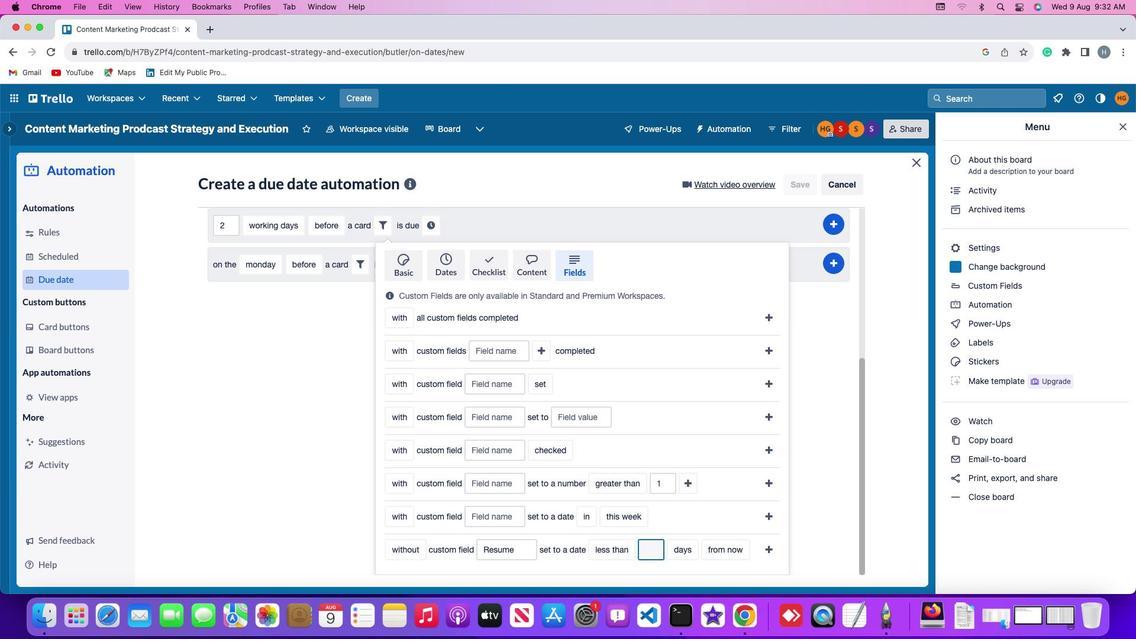 
Action: Mouse pressed left at (910, 509)
Screenshot: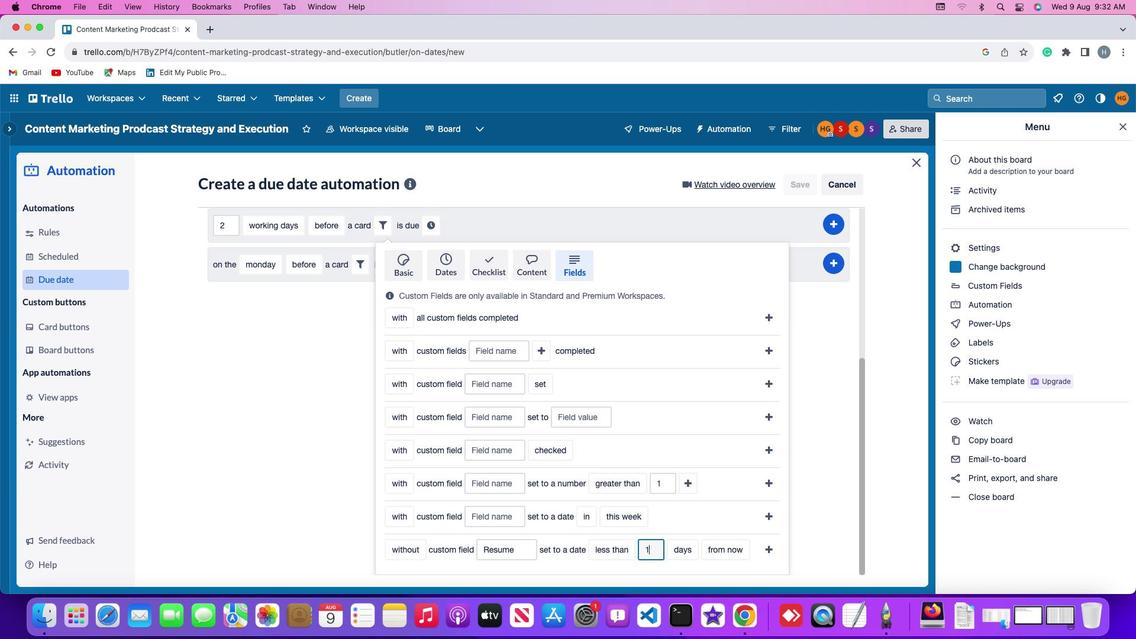 
Action: Key pressed Key.backspace'1'
Screenshot: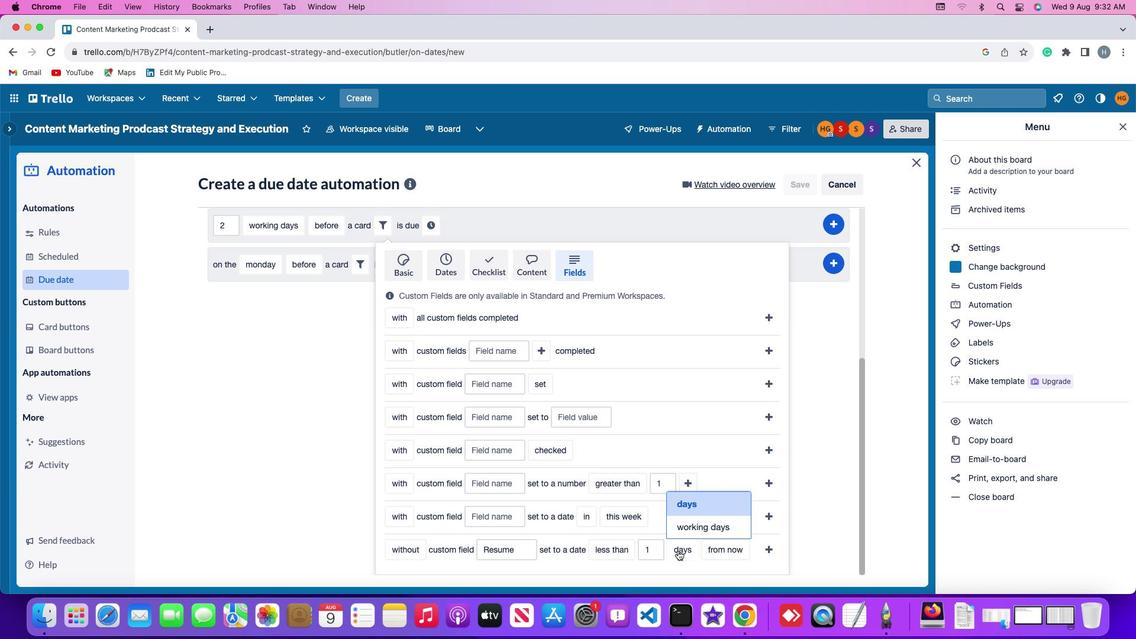 
Action: Mouse moved to (914, 509)
Screenshot: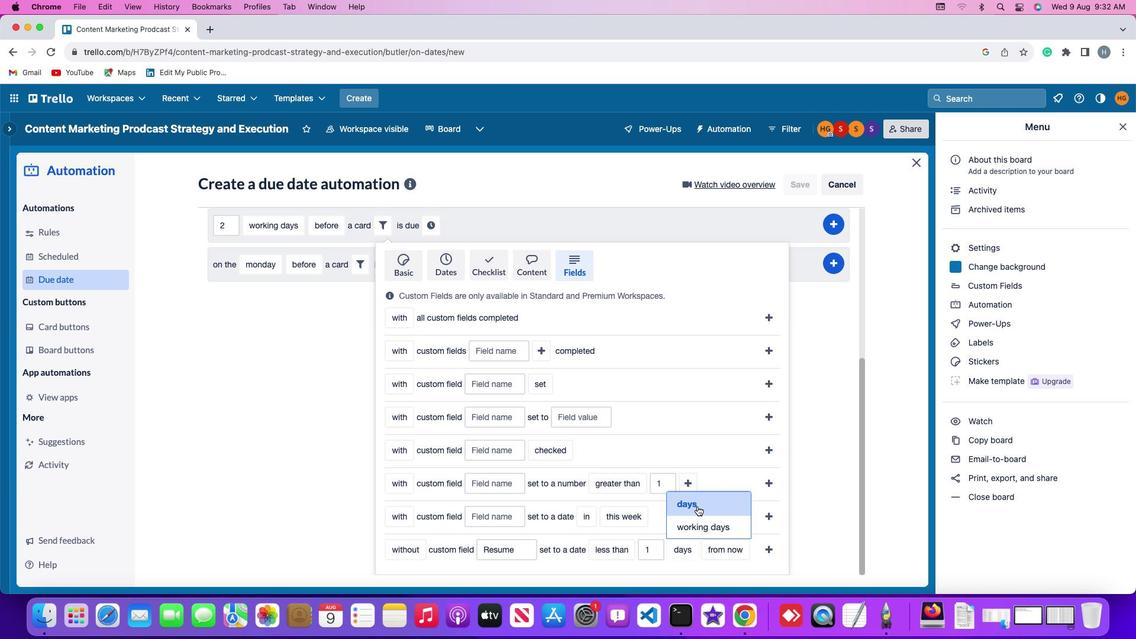
Action: Mouse pressed left at (914, 509)
Screenshot: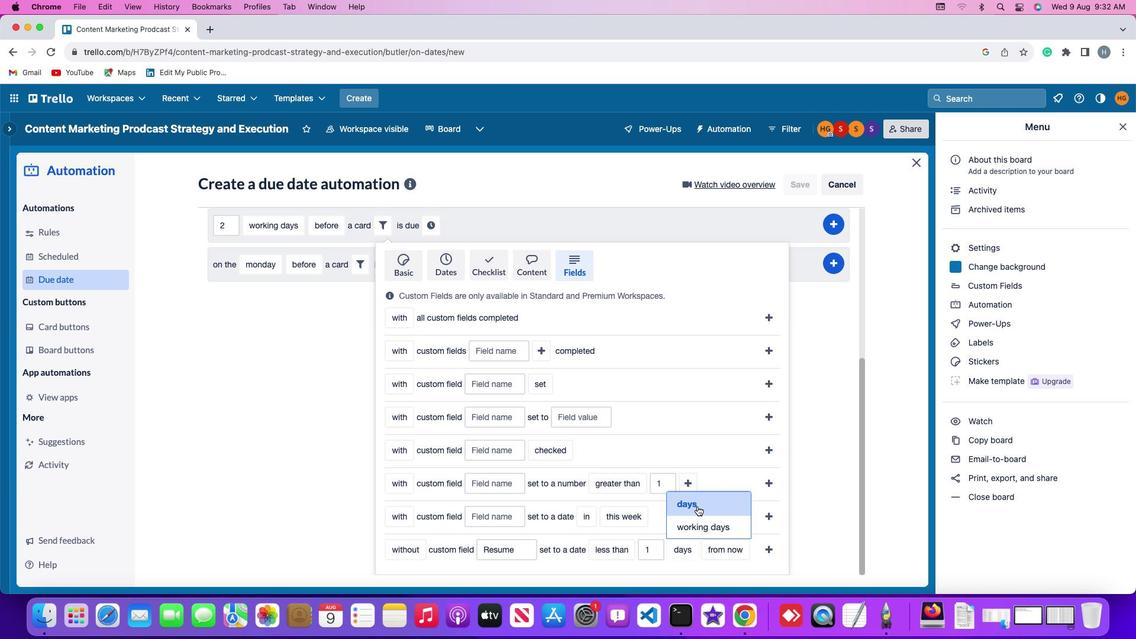 
Action: Mouse moved to (919, 456)
Screenshot: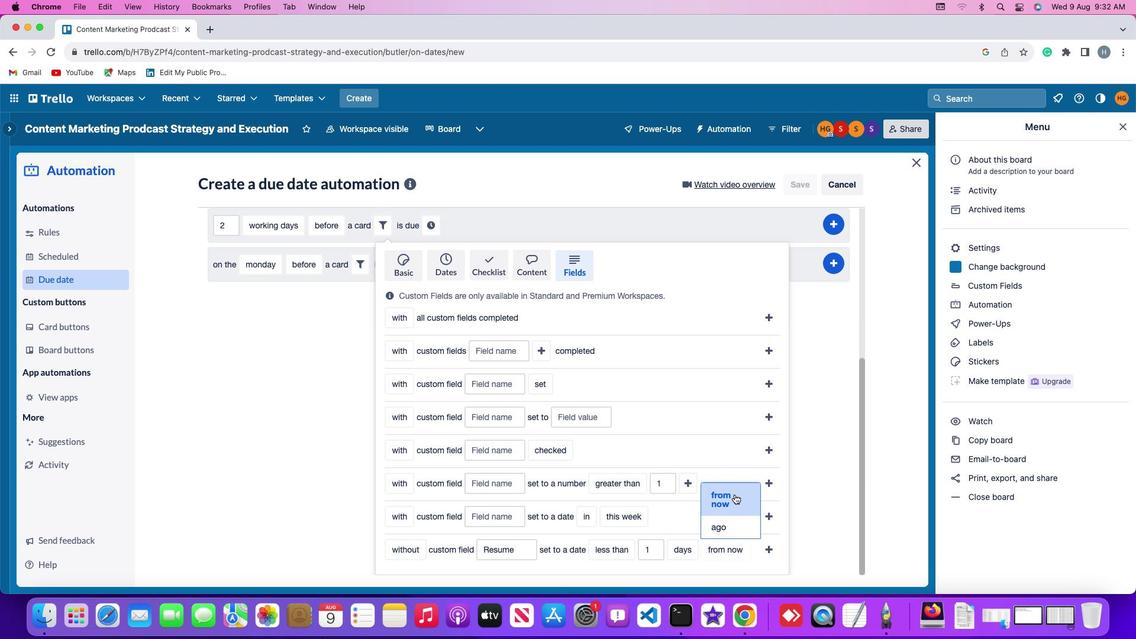 
Action: Mouse pressed left at (919, 456)
Screenshot: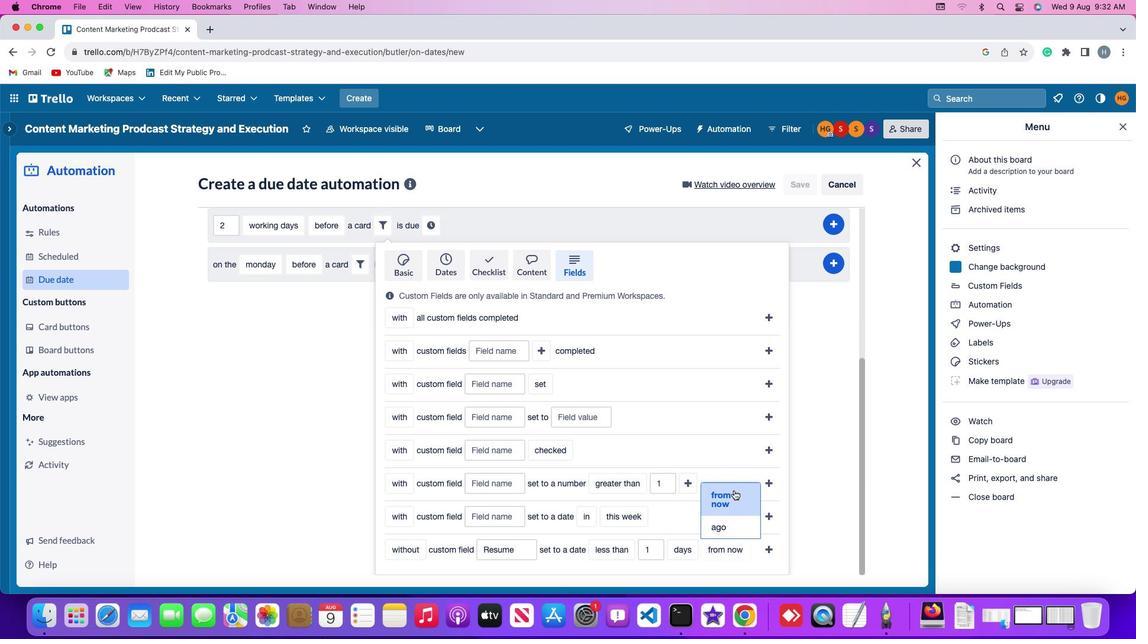 
Action: Mouse moved to (926, 518)
Screenshot: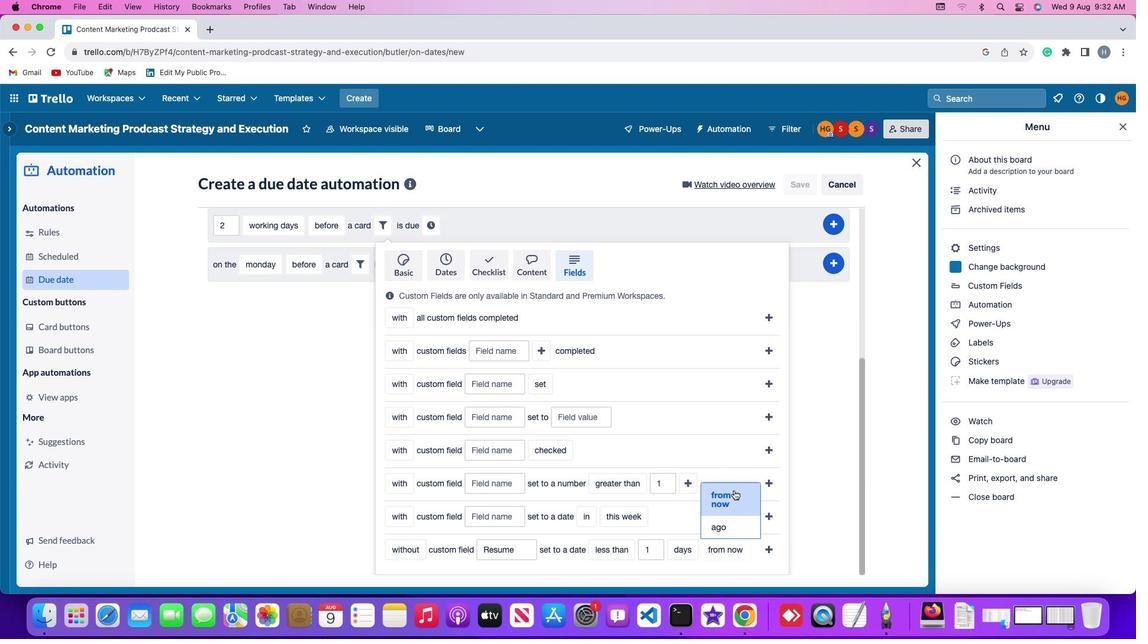 
Action: Mouse pressed left at (926, 518)
Screenshot: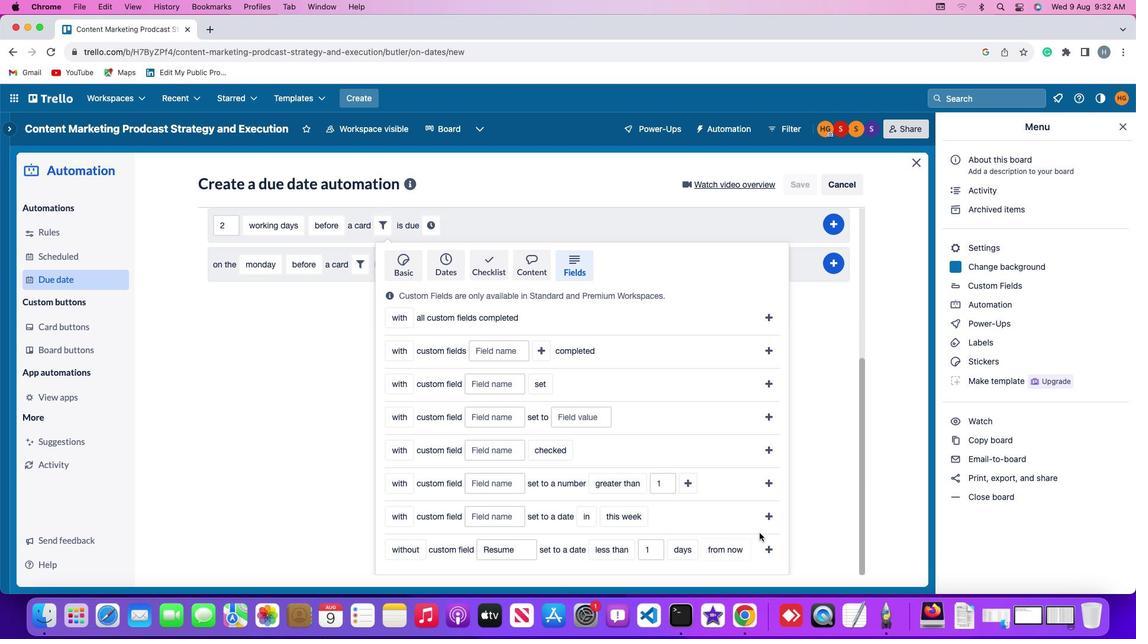 
Action: Mouse moved to (927, 437)
Screenshot: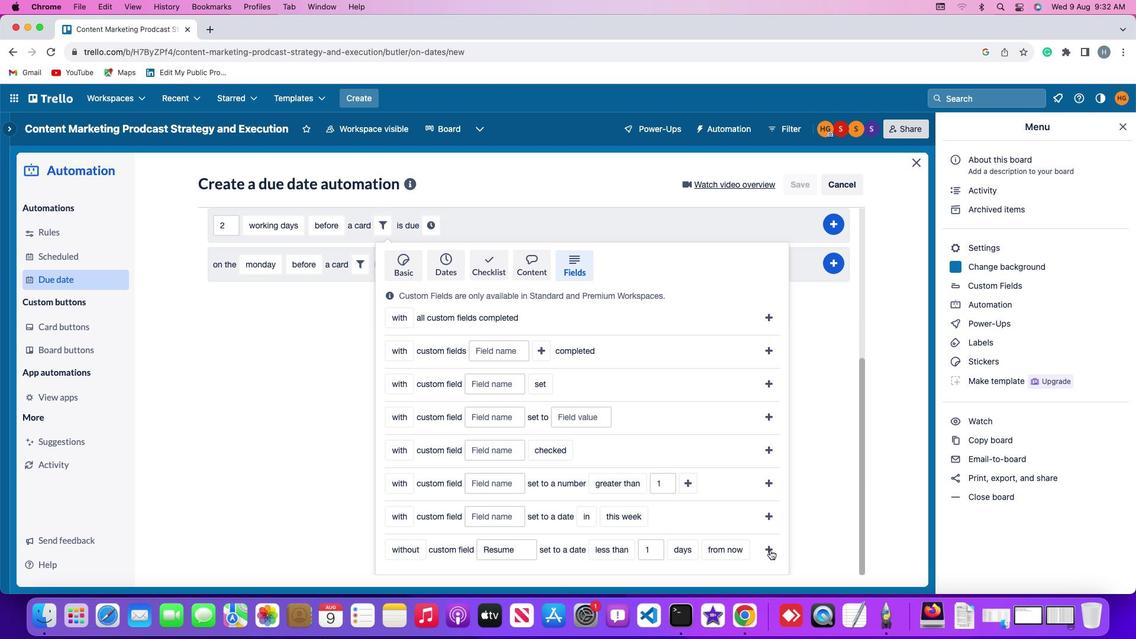 
Action: Mouse pressed left at (927, 437)
Screenshot: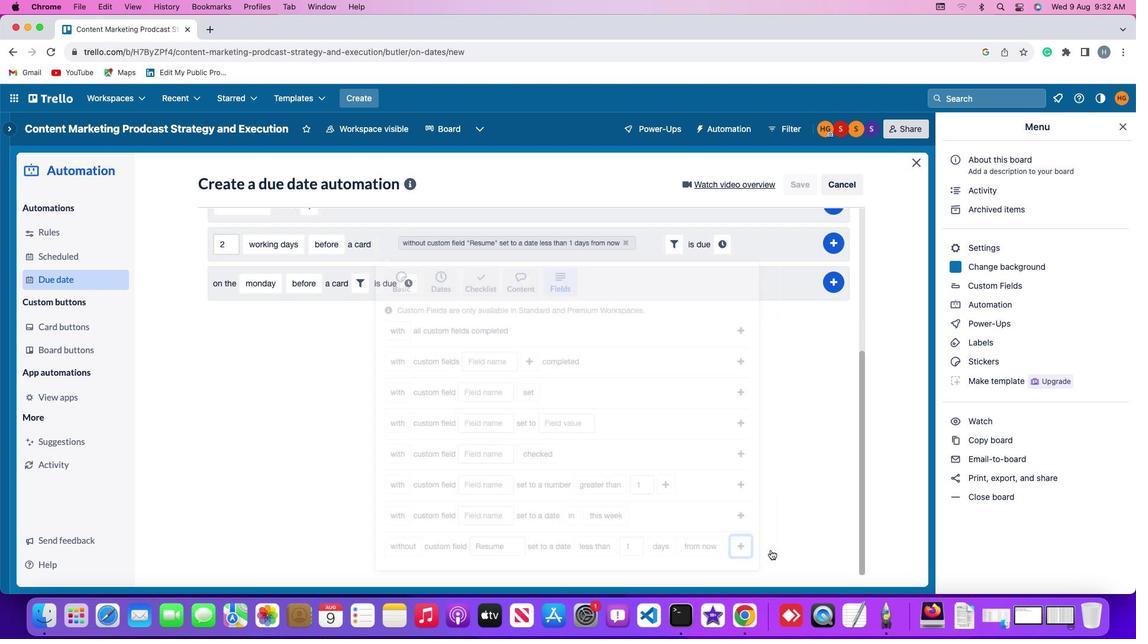 
Action: Mouse moved to (934, 509)
Screenshot: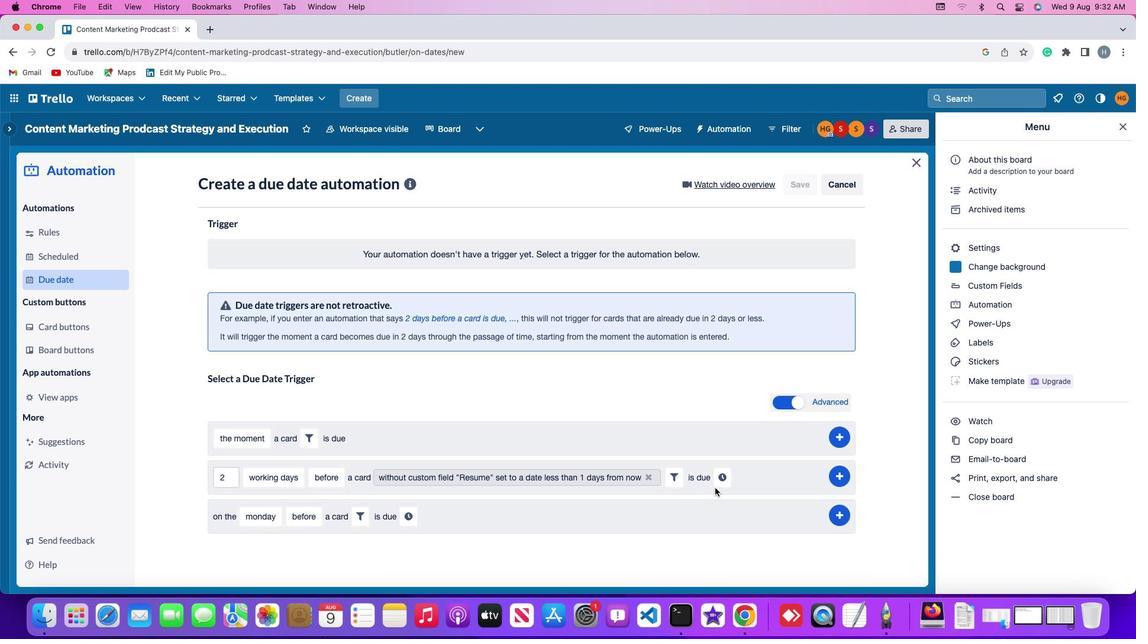 
Action: Mouse pressed left at (934, 509)
Screenshot: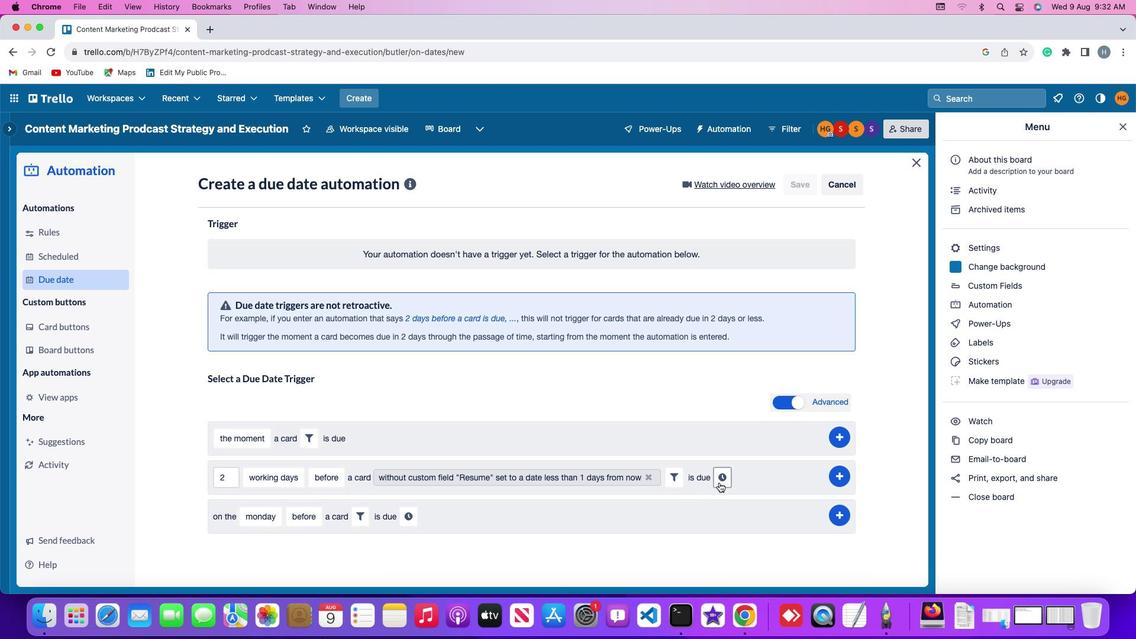 
Action: Mouse moved to (924, 423)
Screenshot: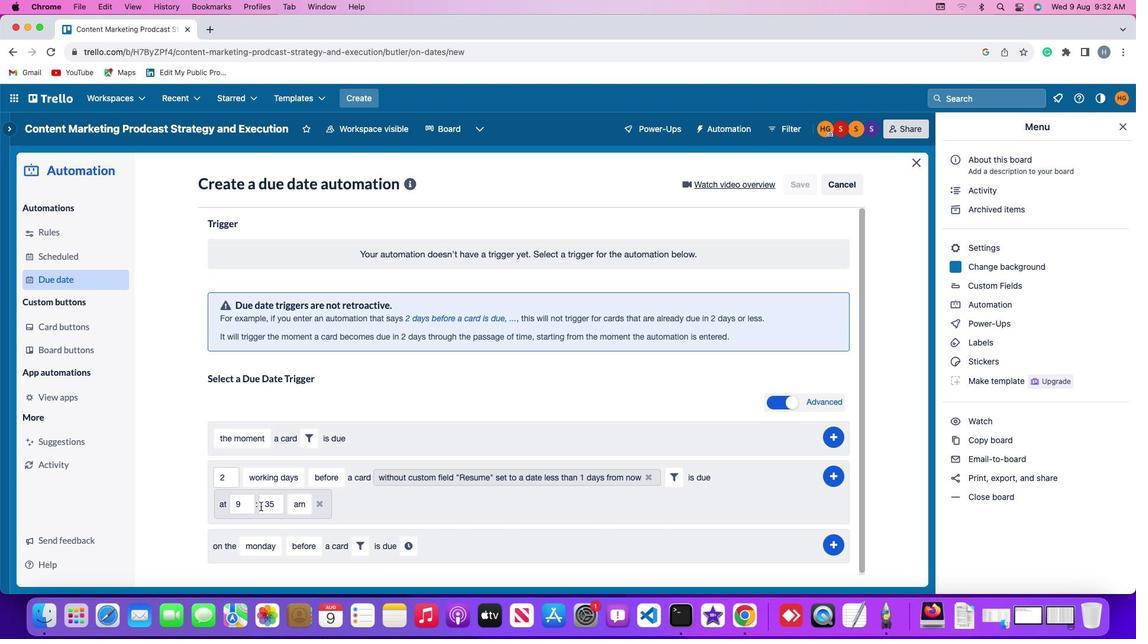 
Action: Mouse pressed left at (924, 423)
Screenshot: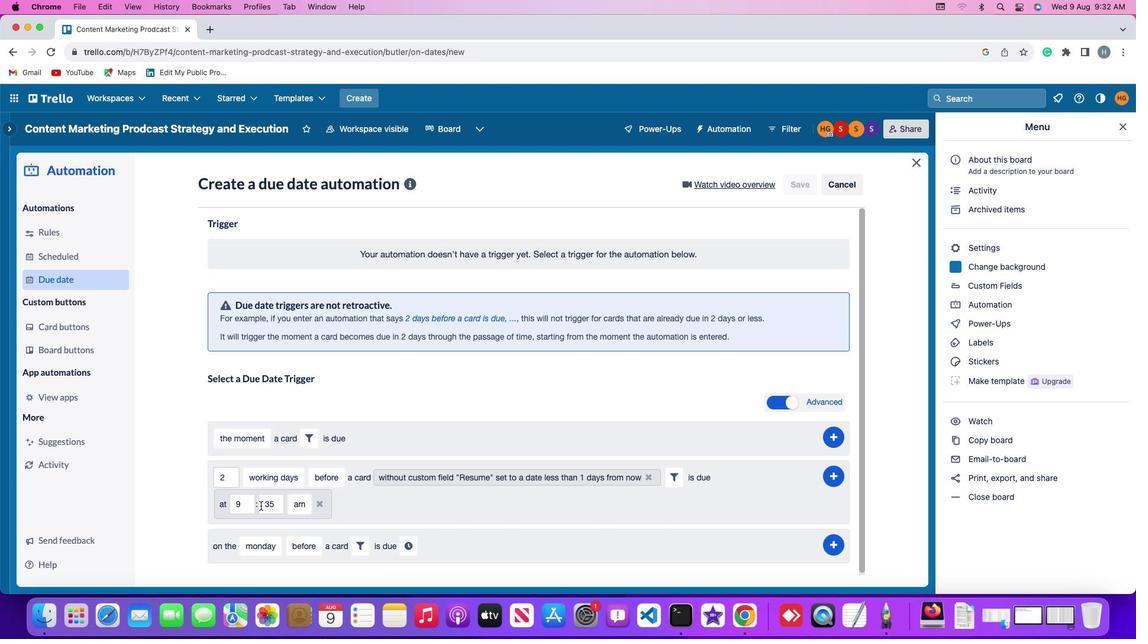
Action: Mouse moved to (823, 455)
Screenshot: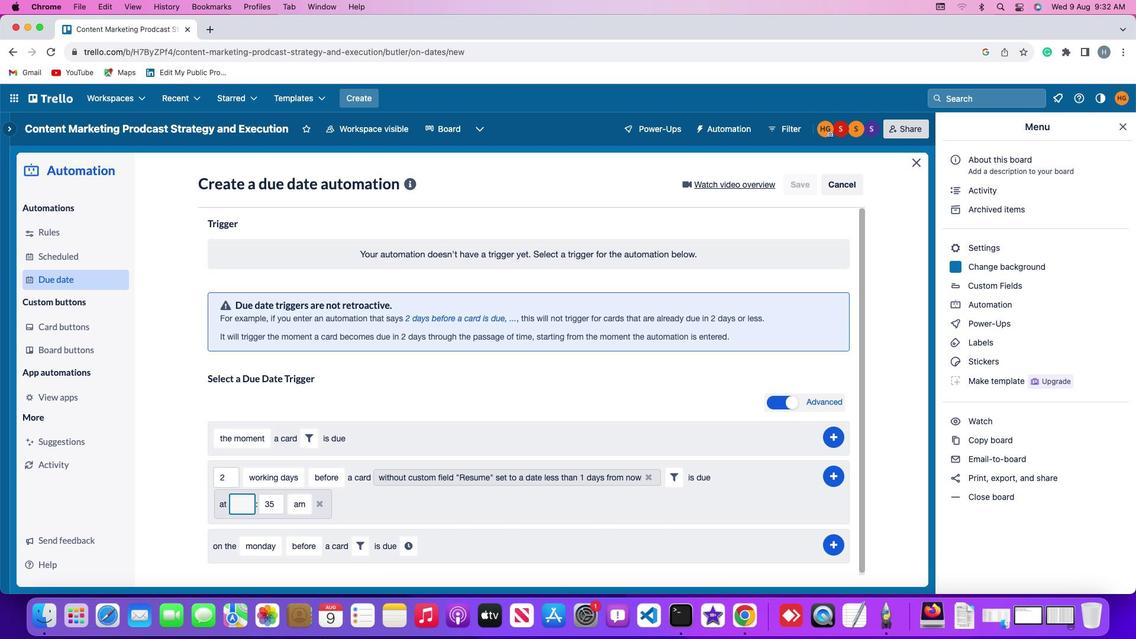 
Action: Mouse pressed left at (823, 455)
Screenshot: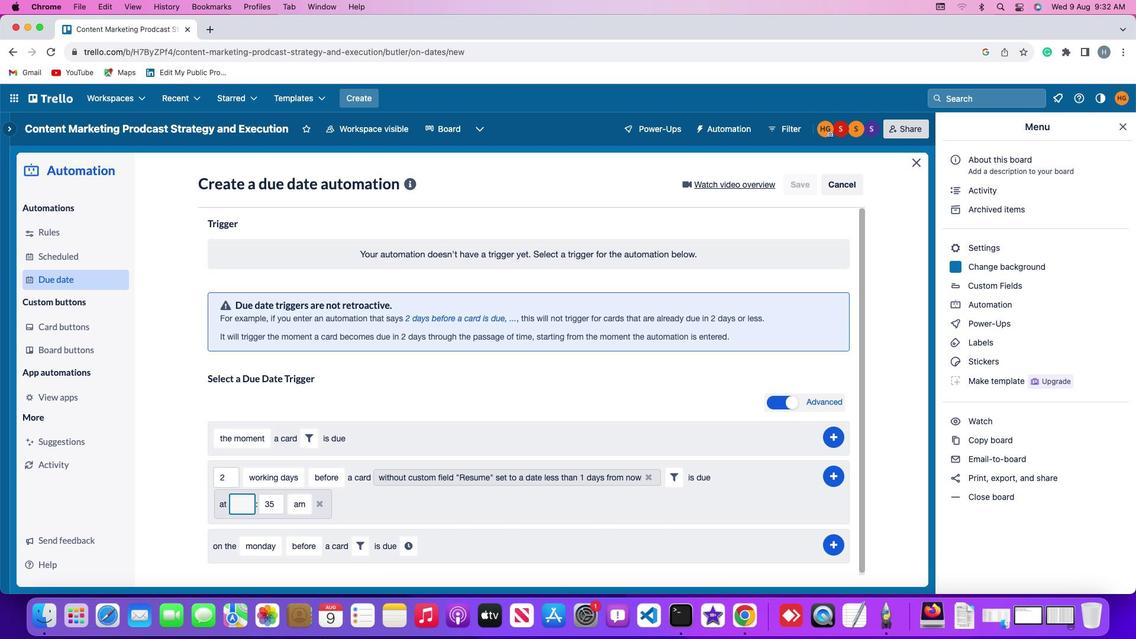 
Action: Key pressed Key.backspaceKey.backspace'1''1'
Screenshot: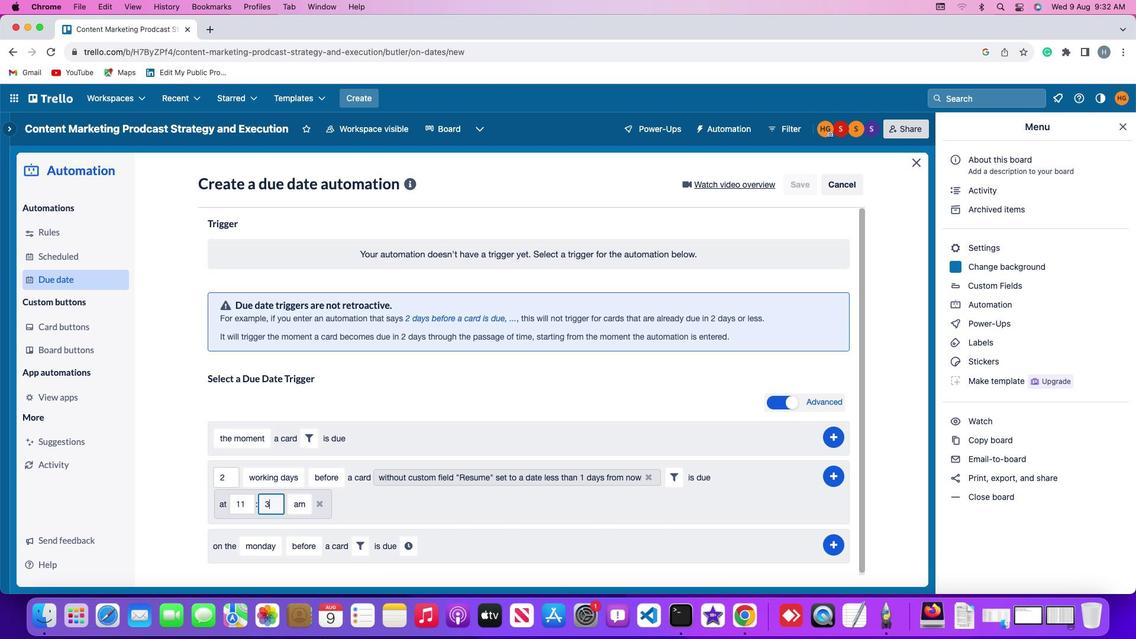 
Action: Mouse moved to (829, 450)
Screenshot: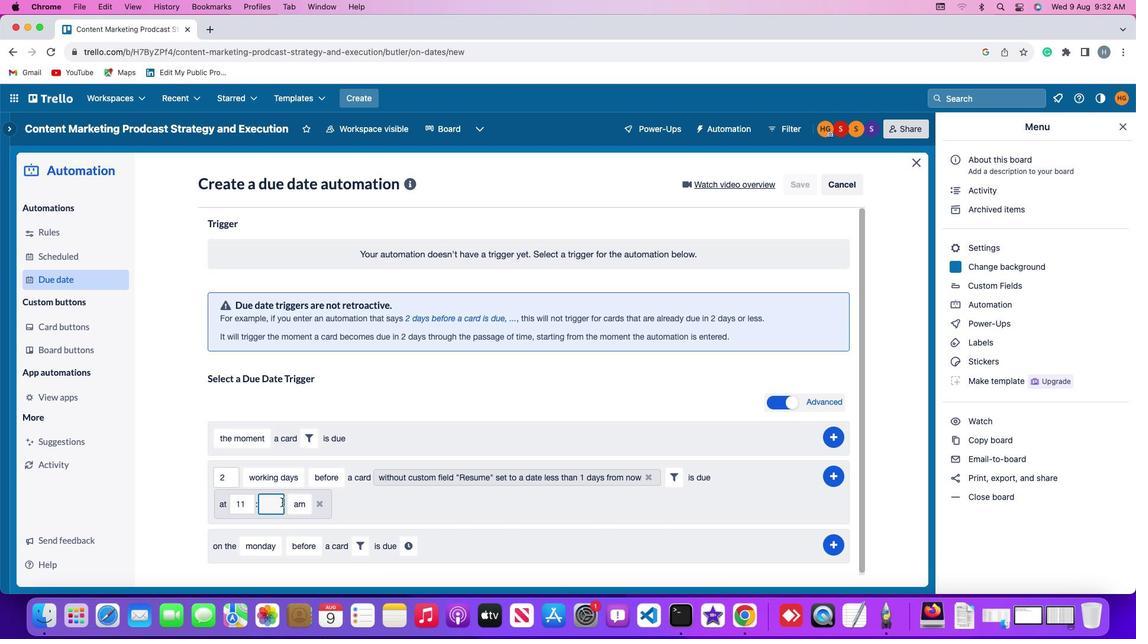 
Action: Mouse pressed left at (829, 450)
Screenshot: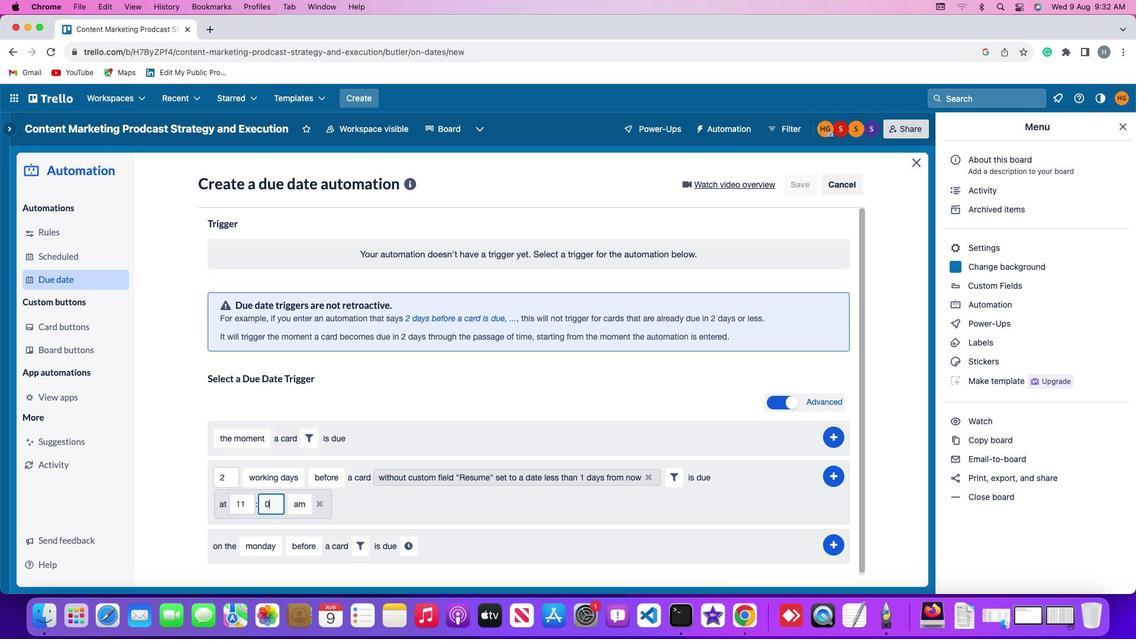 
Action: Key pressed Key.backspaceKey.backspace
Screenshot: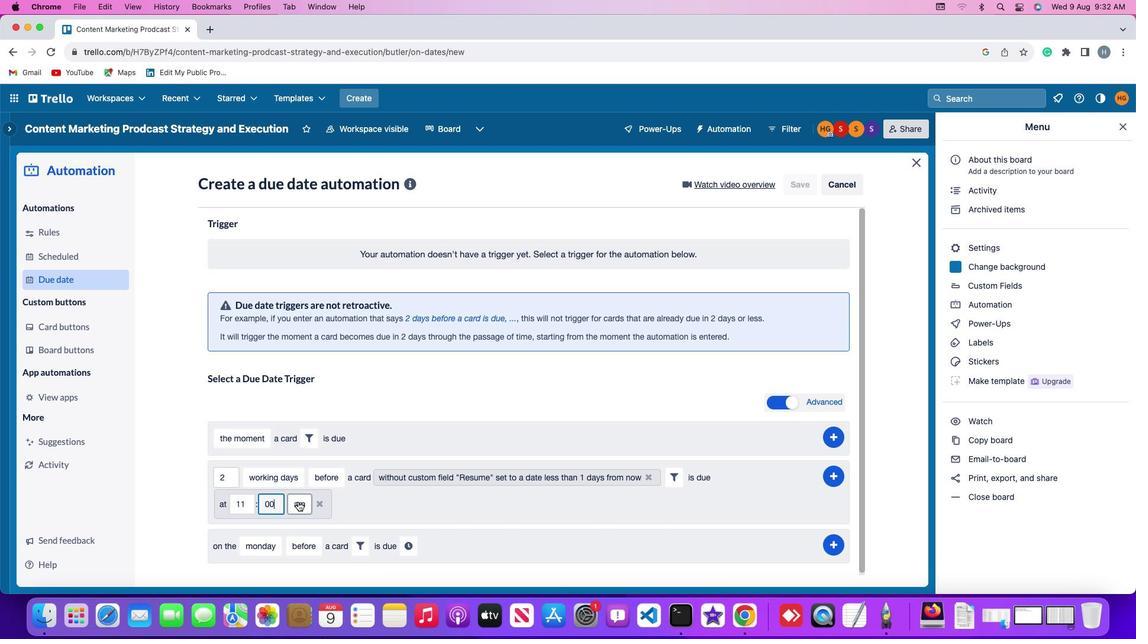 
Action: Mouse moved to (829, 451)
Screenshot: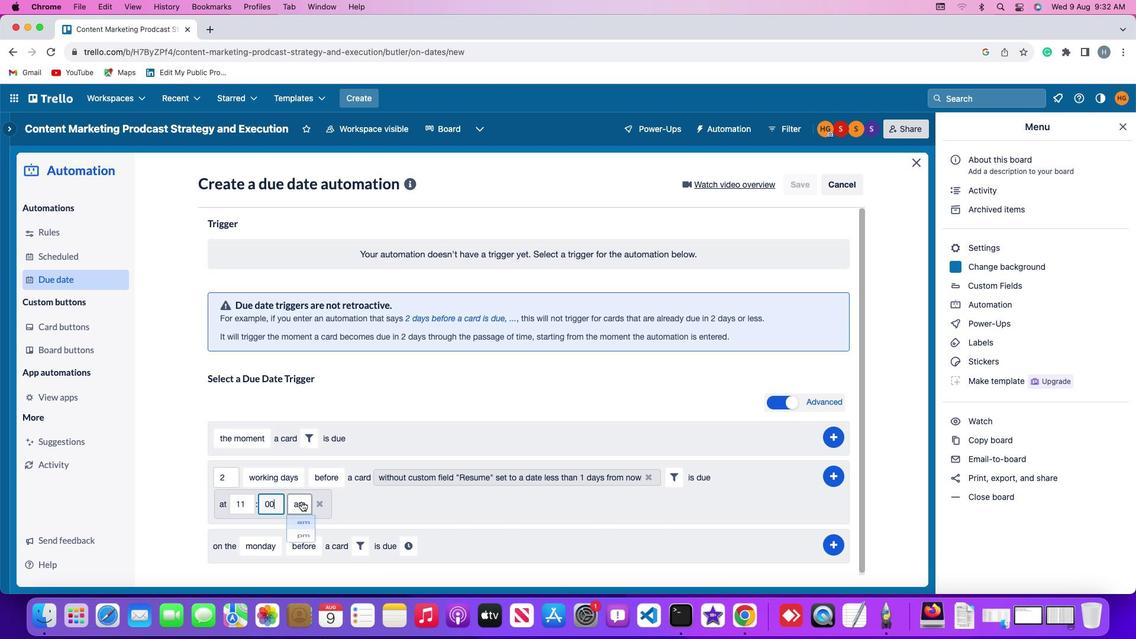 
Action: Key pressed '0''0'
Screenshot: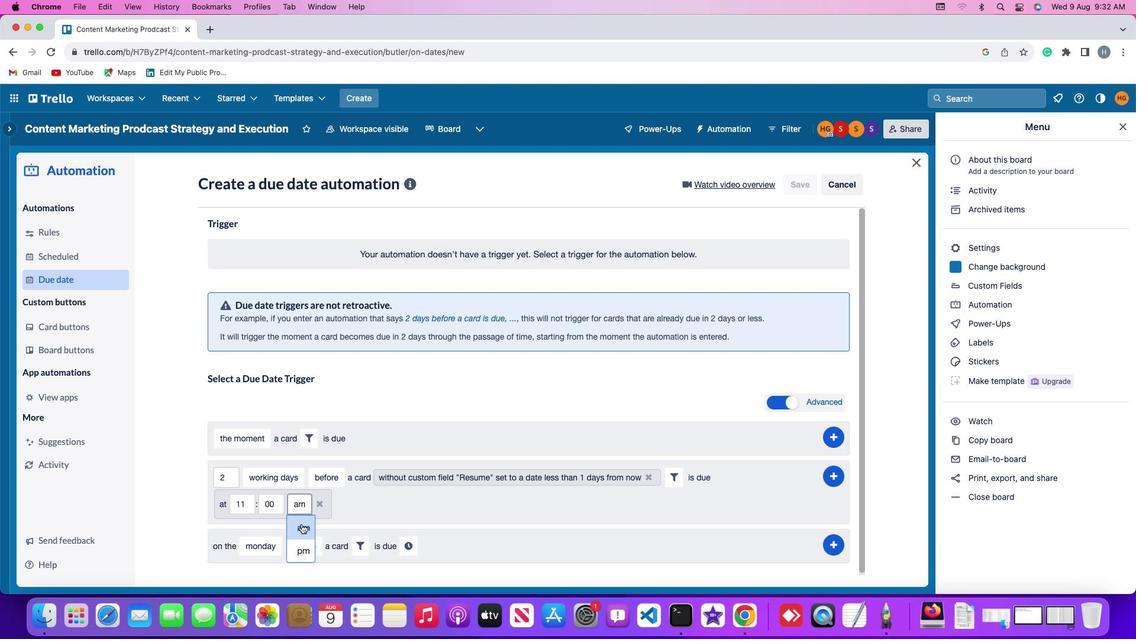 
Action: Mouse moved to (833, 451)
Screenshot: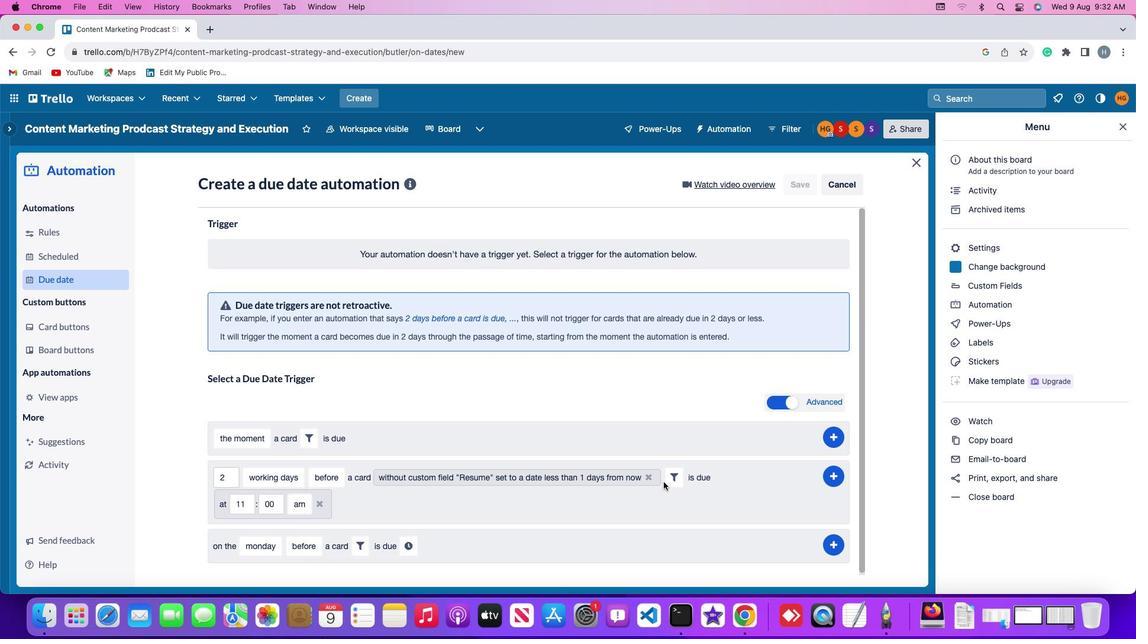 
Action: Mouse pressed left at (833, 451)
Screenshot: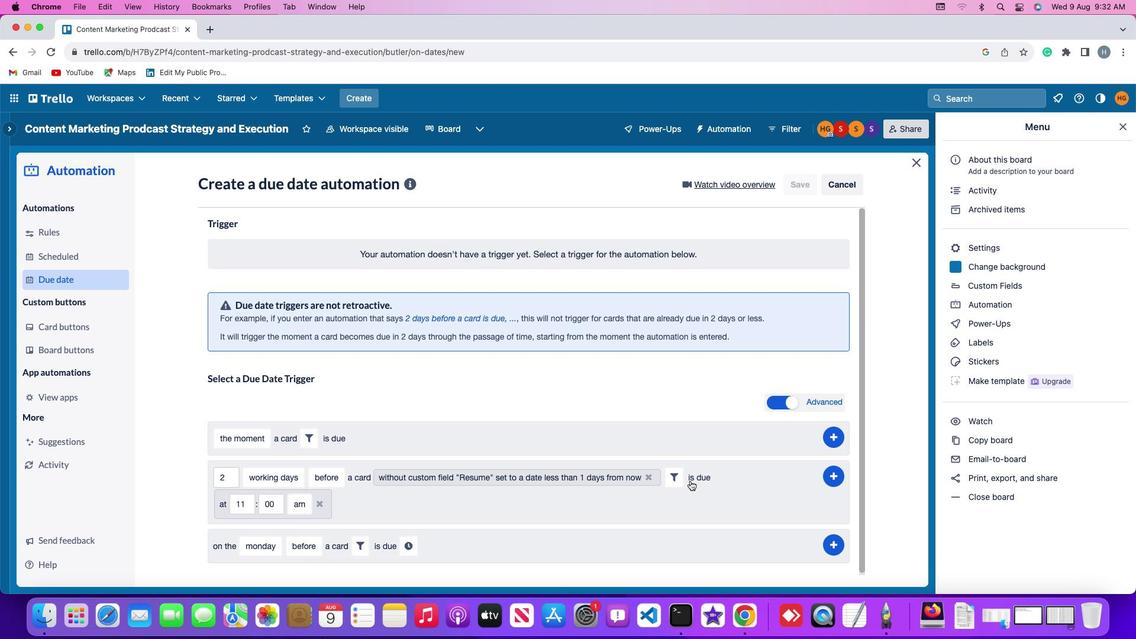 
Action: Mouse moved to (833, 477)
Screenshot: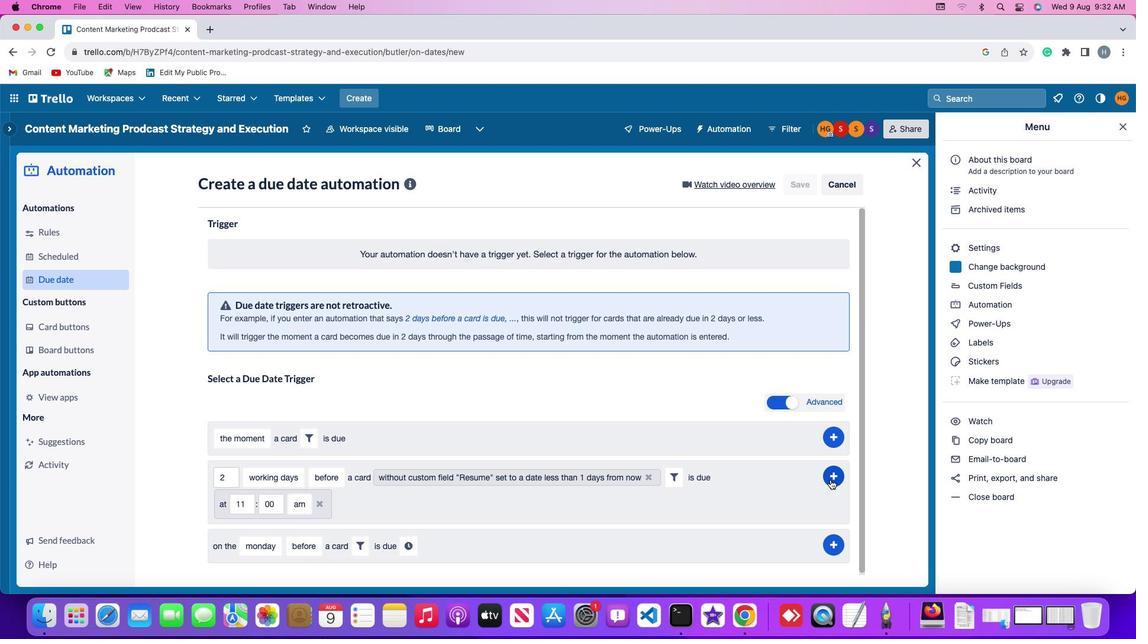 
Action: Mouse pressed left at (833, 477)
Screenshot: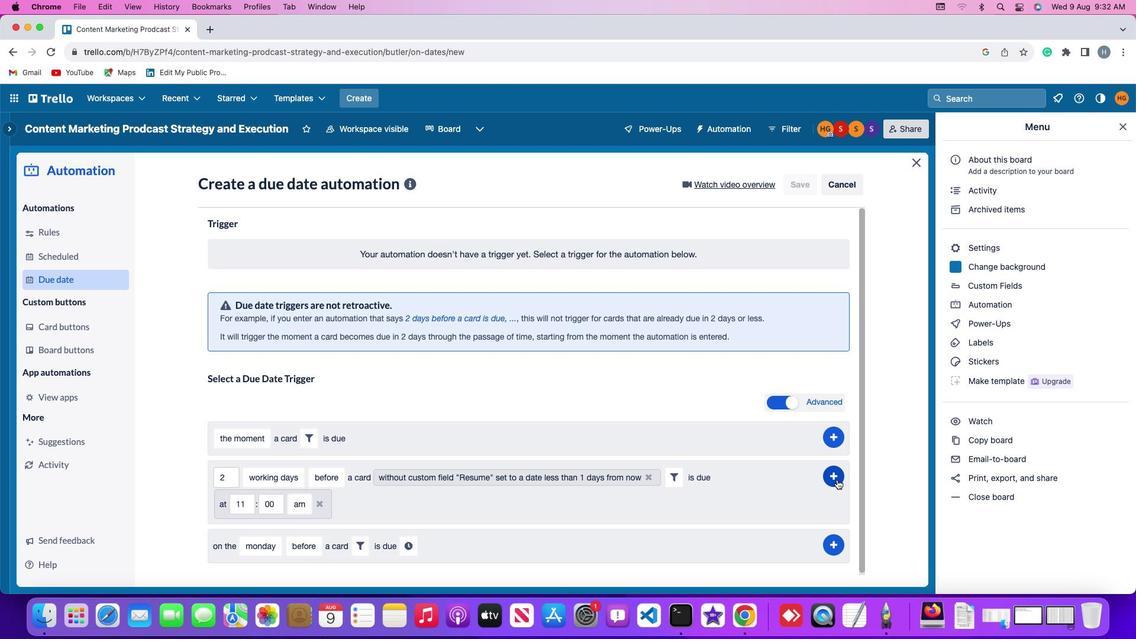 
Action: Mouse moved to (949, 423)
Screenshot: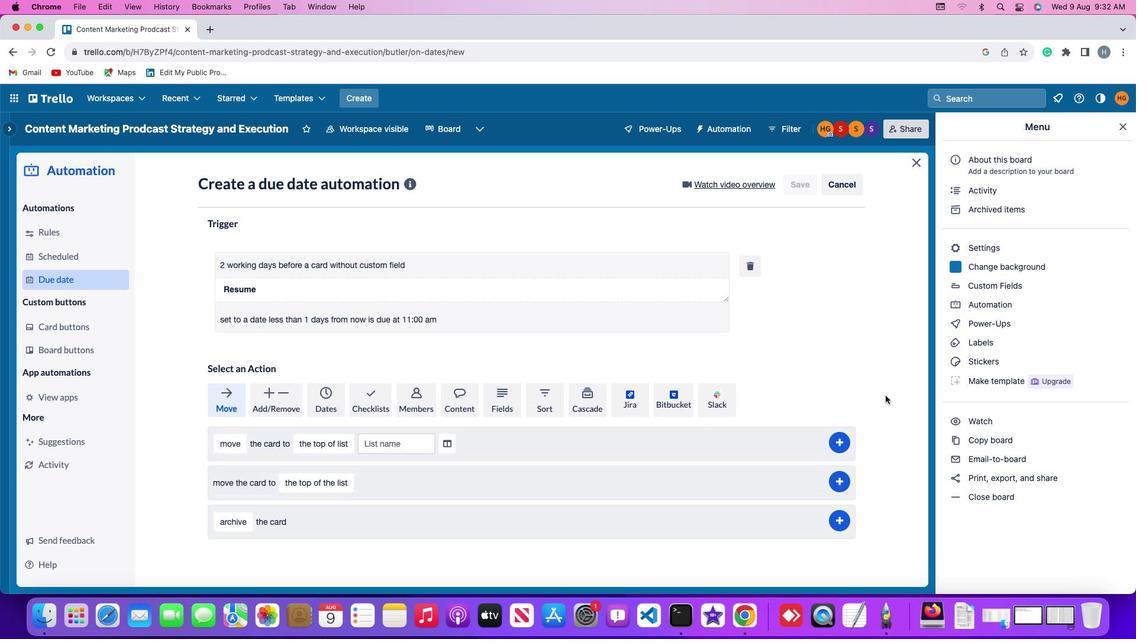 
Action: Mouse pressed left at (949, 423)
Screenshot: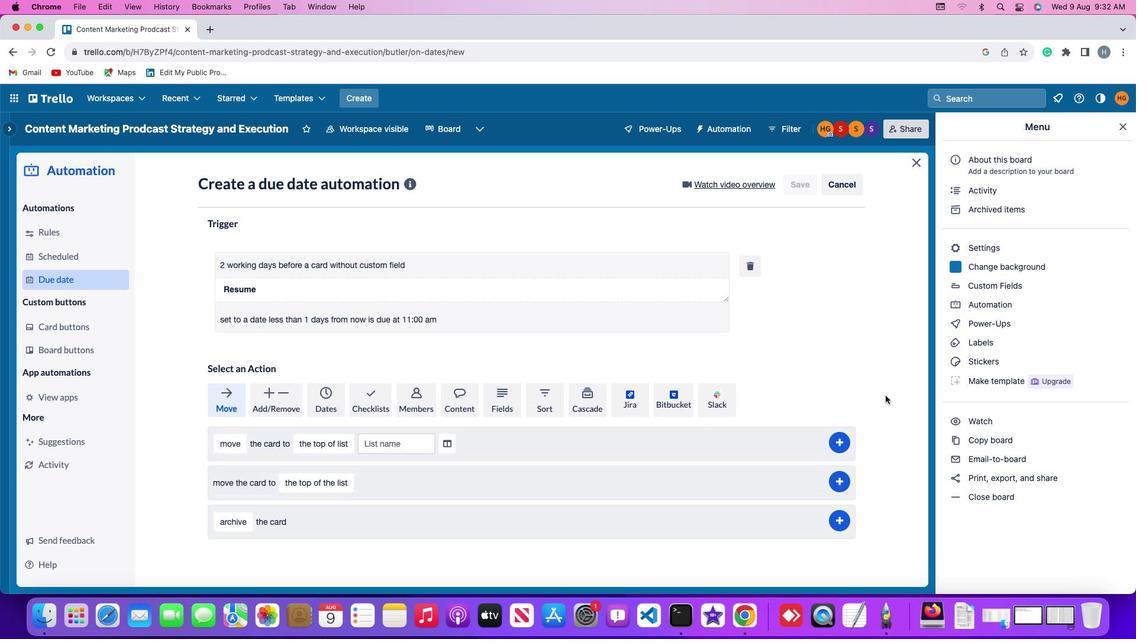 
Action: Mouse moved to (959, 324)
Screenshot: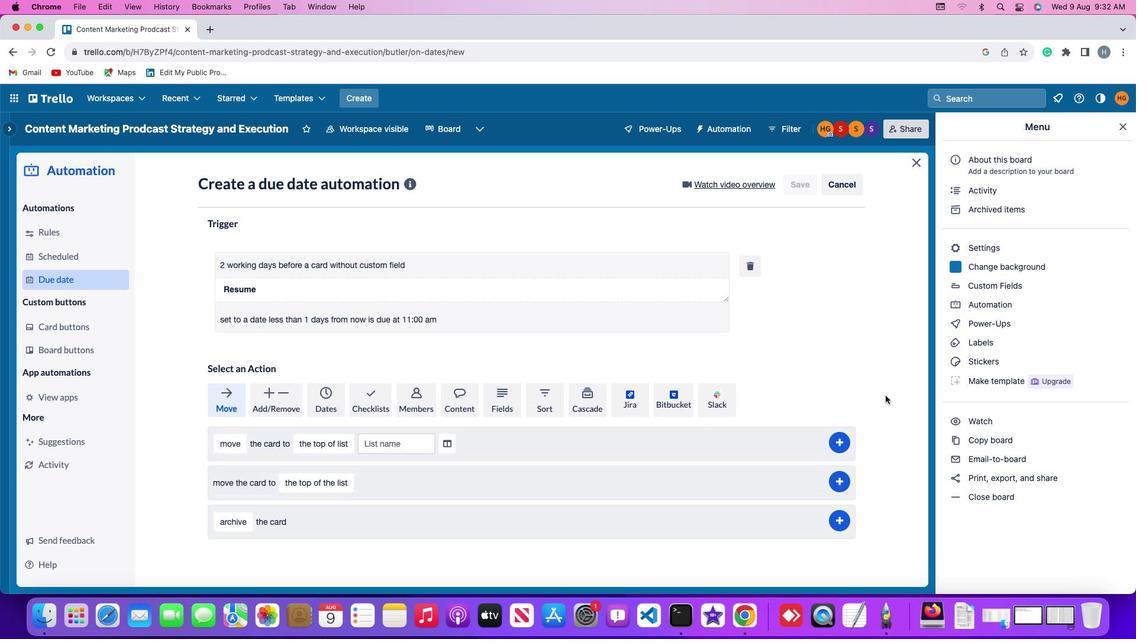 
